 Task: Assign Person0000000137 as Project Lead of Scrum Project Project0000000069 in Jira. Assign Person0000000139 as Project Lead of Scrum Project Project0000000070 in Jira. Create Issue Issue0000000341 in Backlog  in Scrum Project Project0000000069 in Jira. Create Issue Issue0000000342 in Backlog  in Scrum Project Project0000000069 in Jira. Create Issue Issue0000000343 in Backlog  in Scrum Project Project0000000069 in Jira
Action: Mouse moved to (334, 88)
Screenshot: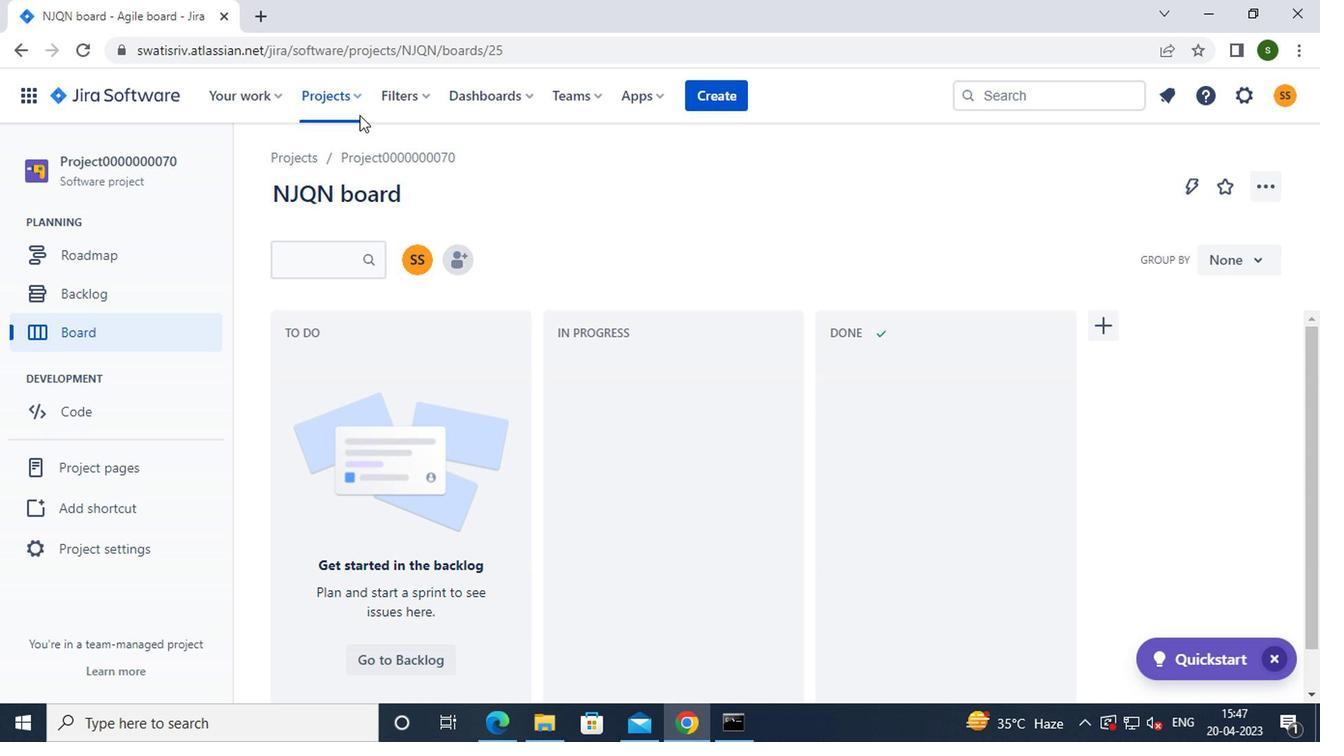 
Action: Mouse pressed left at (334, 88)
Screenshot: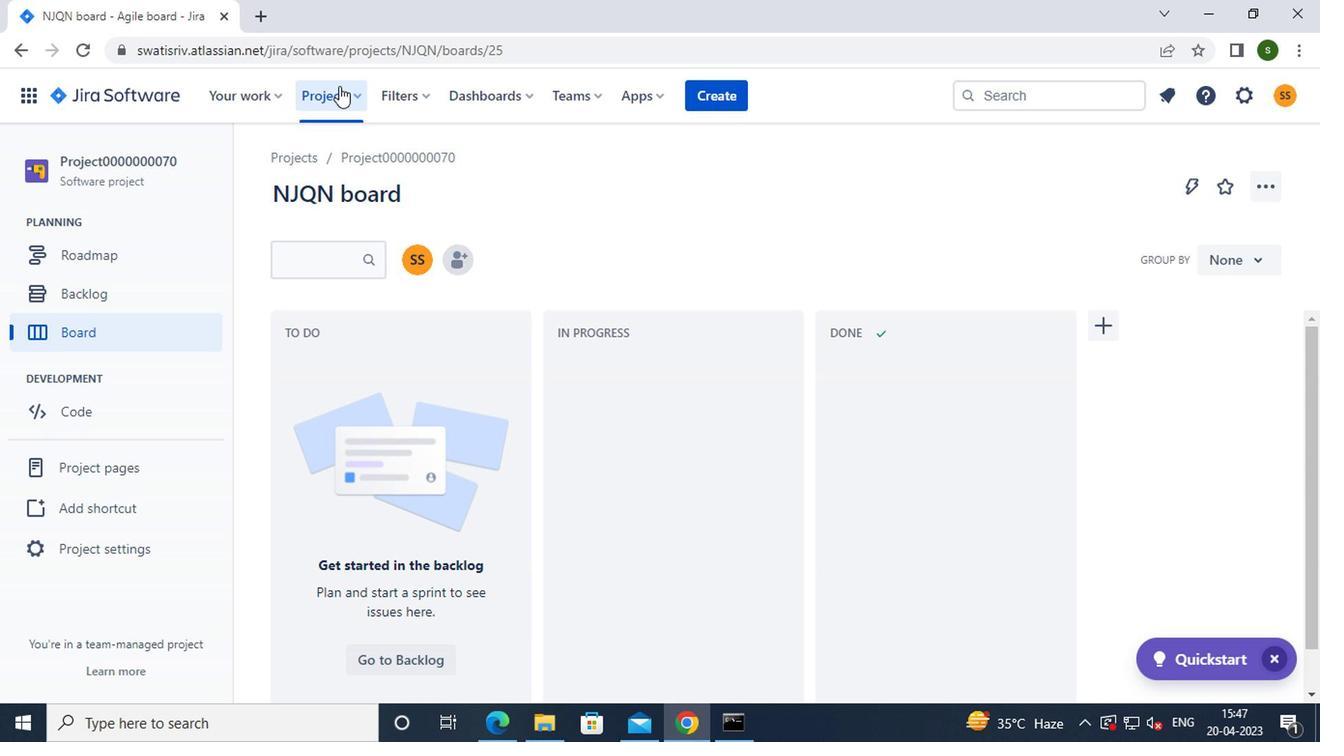 
Action: Mouse moved to (376, 226)
Screenshot: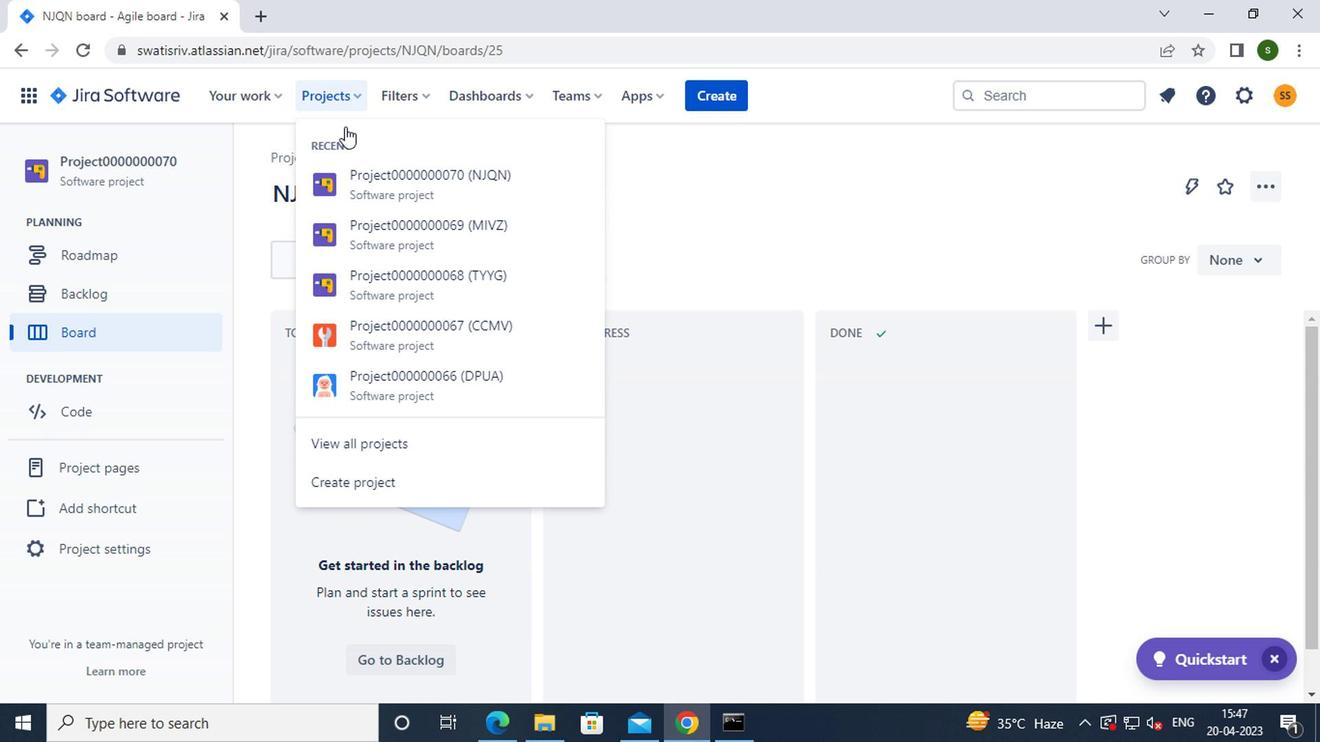 
Action: Mouse pressed left at (376, 226)
Screenshot: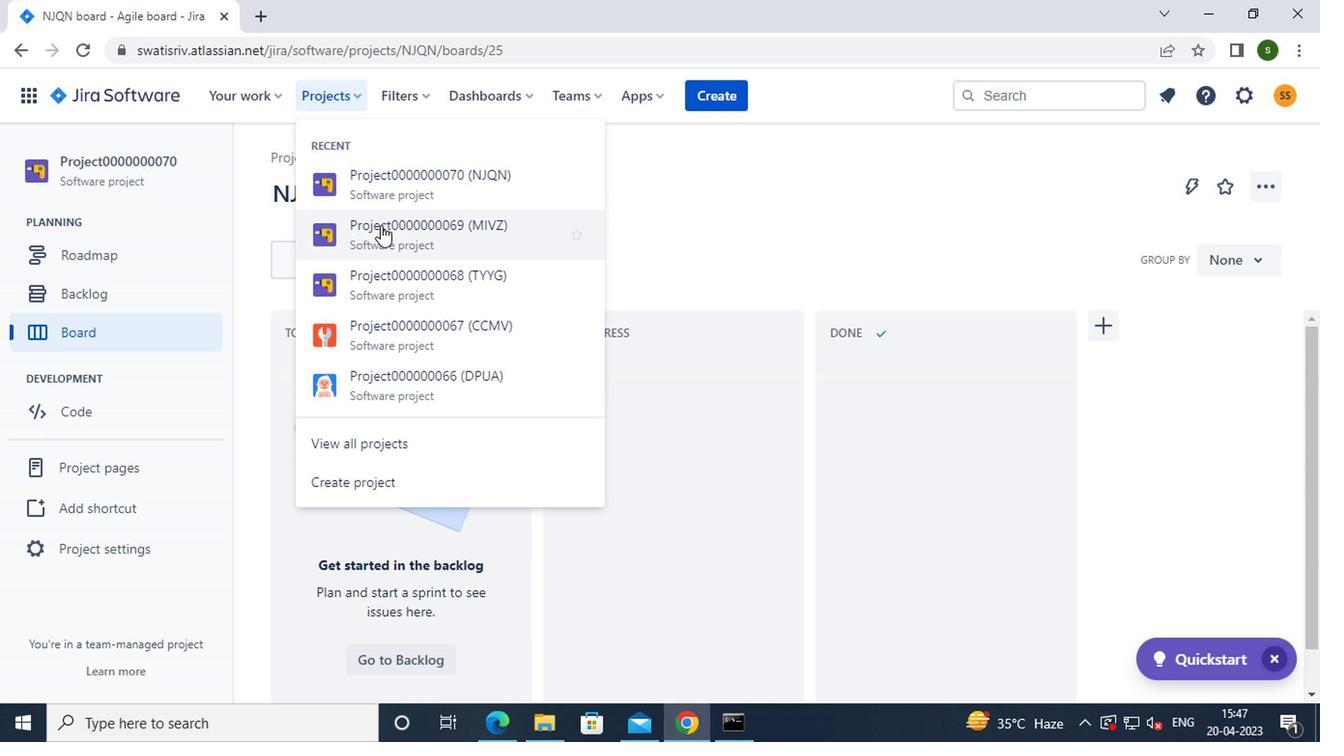 
Action: Mouse moved to (149, 553)
Screenshot: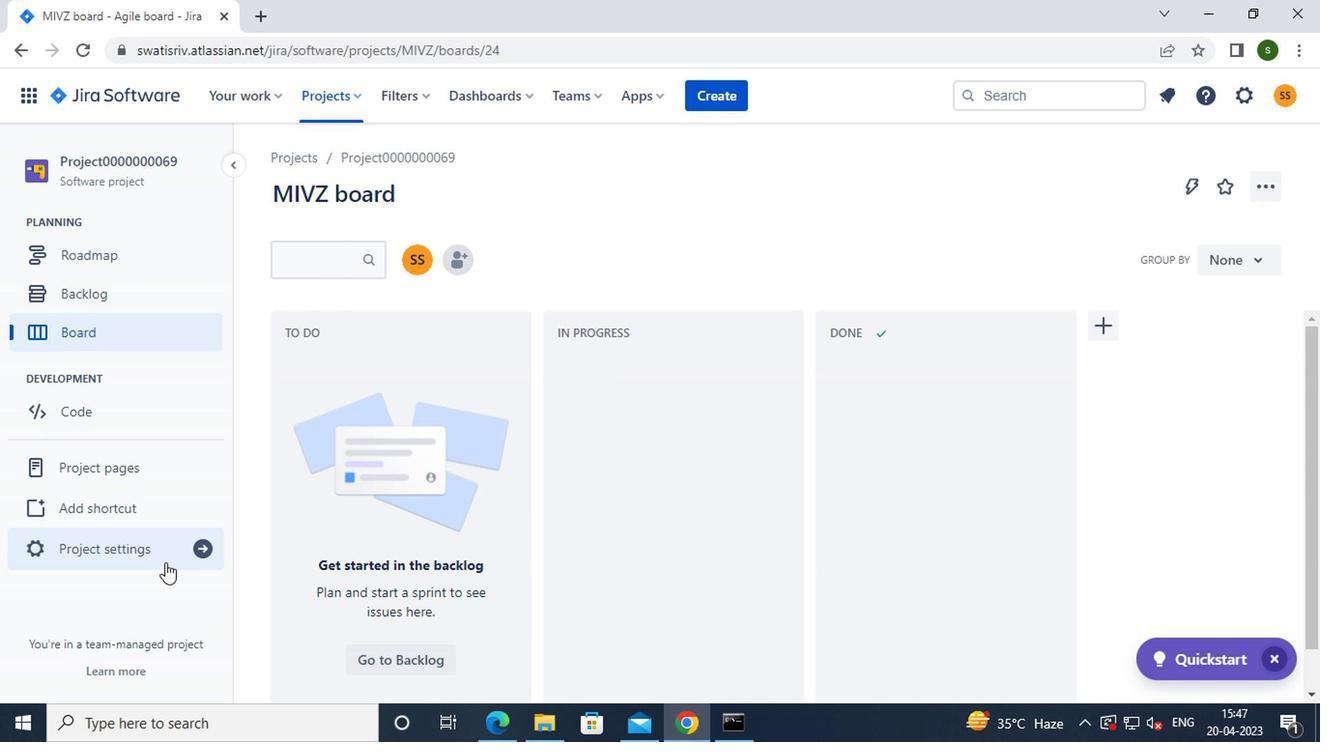 
Action: Mouse pressed left at (149, 553)
Screenshot: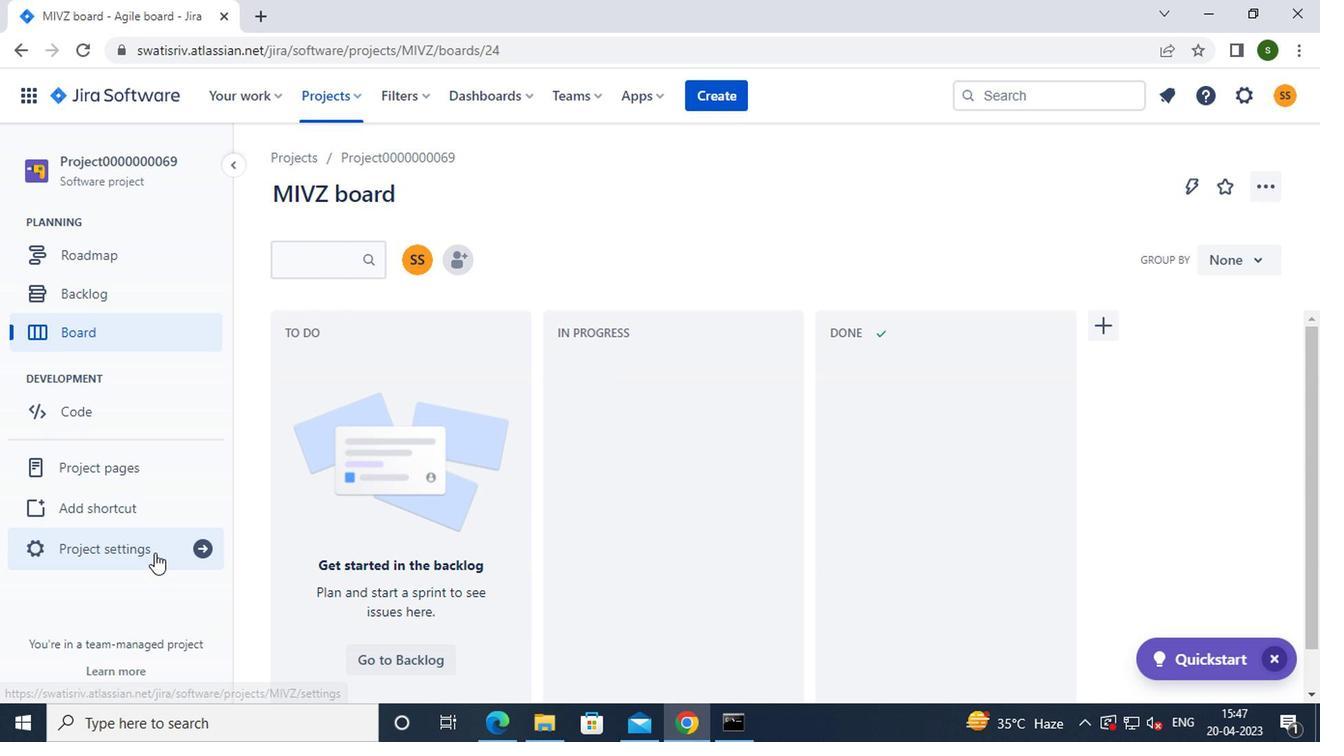 
Action: Mouse moved to (964, 592)
Screenshot: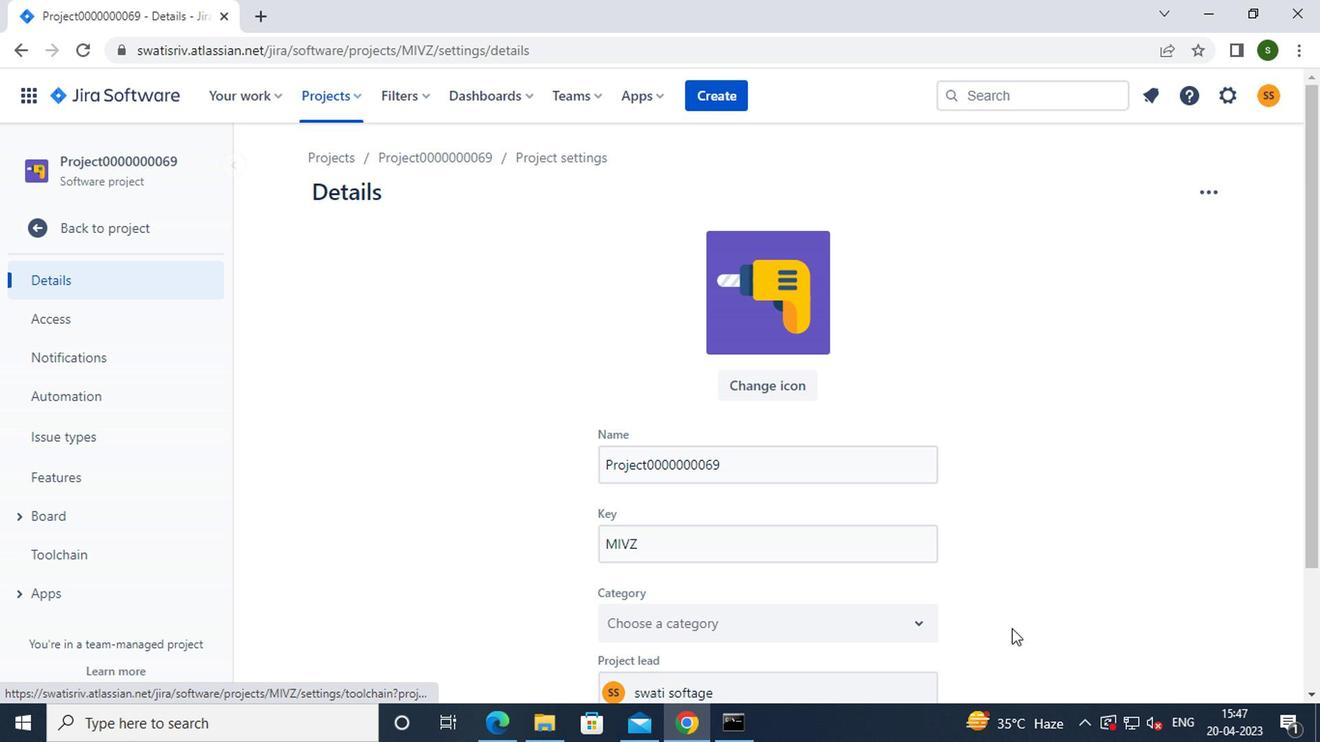 
Action: Mouse scrolled (964, 592) with delta (0, 0)
Screenshot: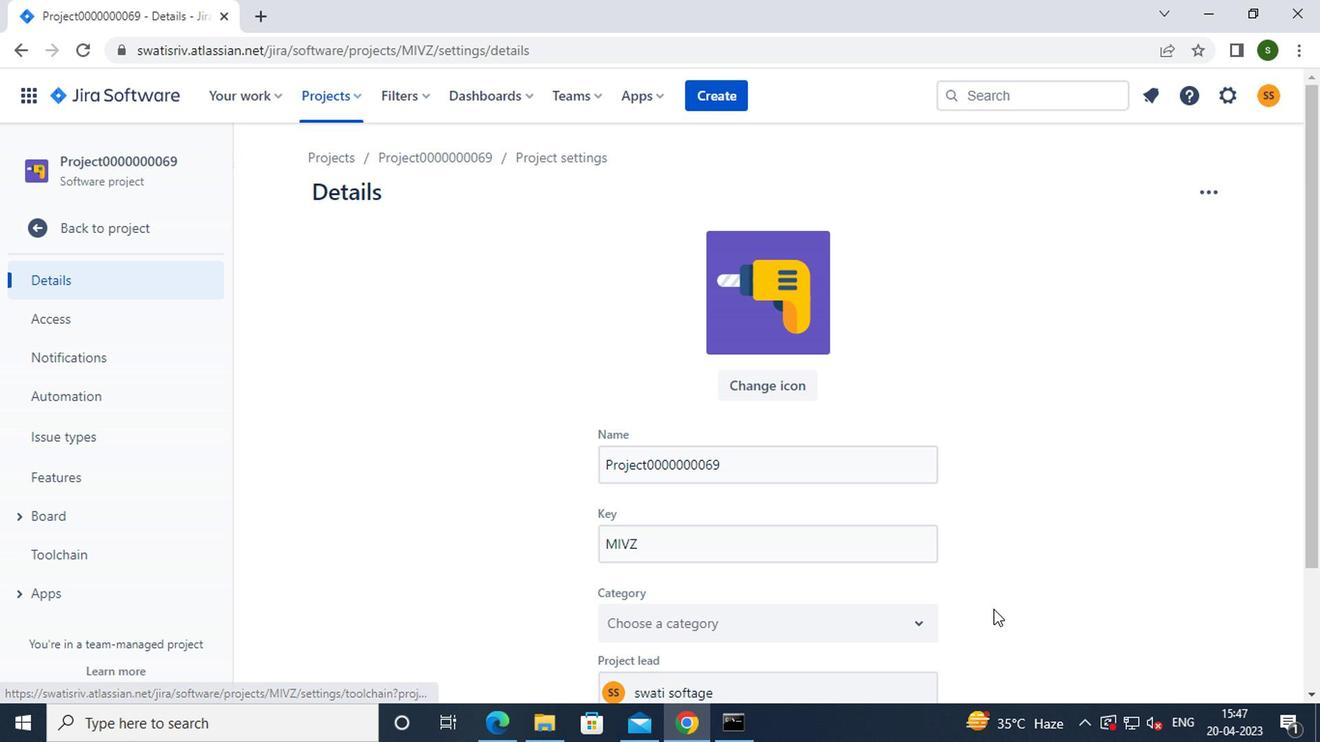 
Action: Mouse scrolled (964, 592) with delta (0, 0)
Screenshot: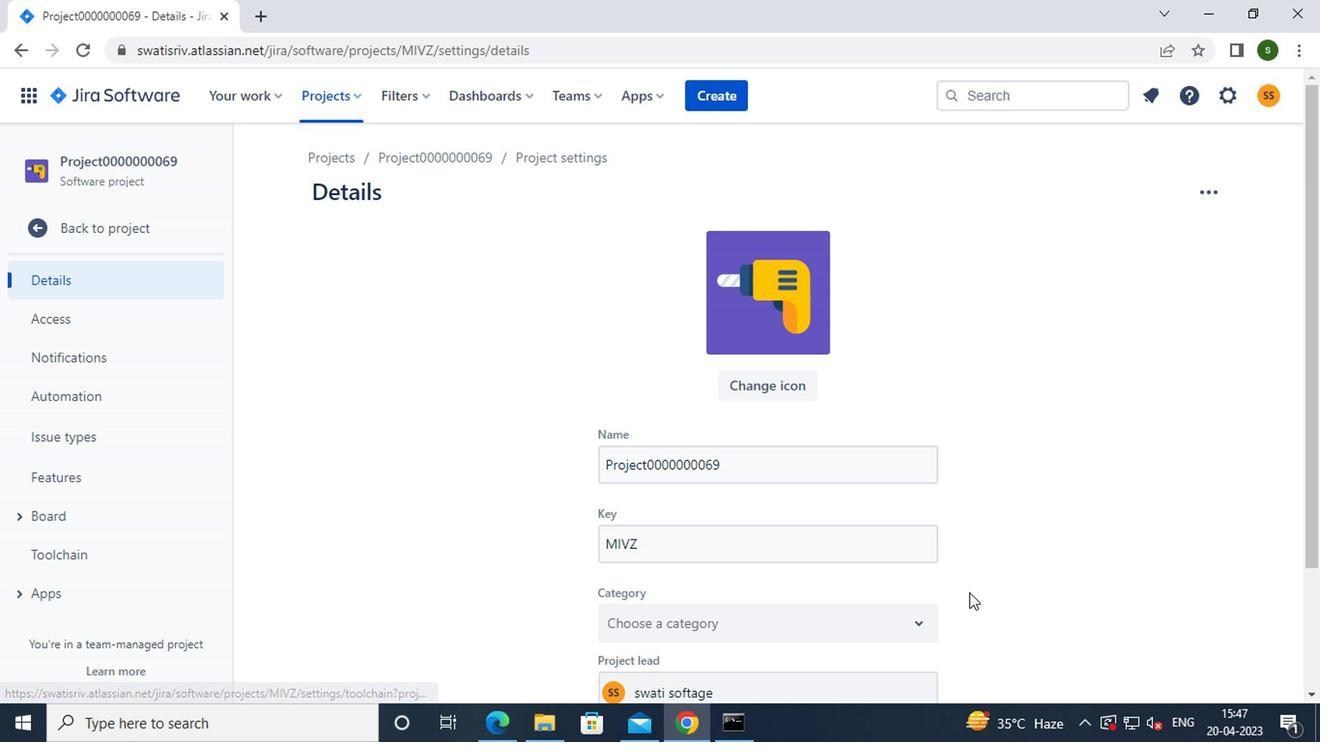 
Action: Mouse moved to (760, 548)
Screenshot: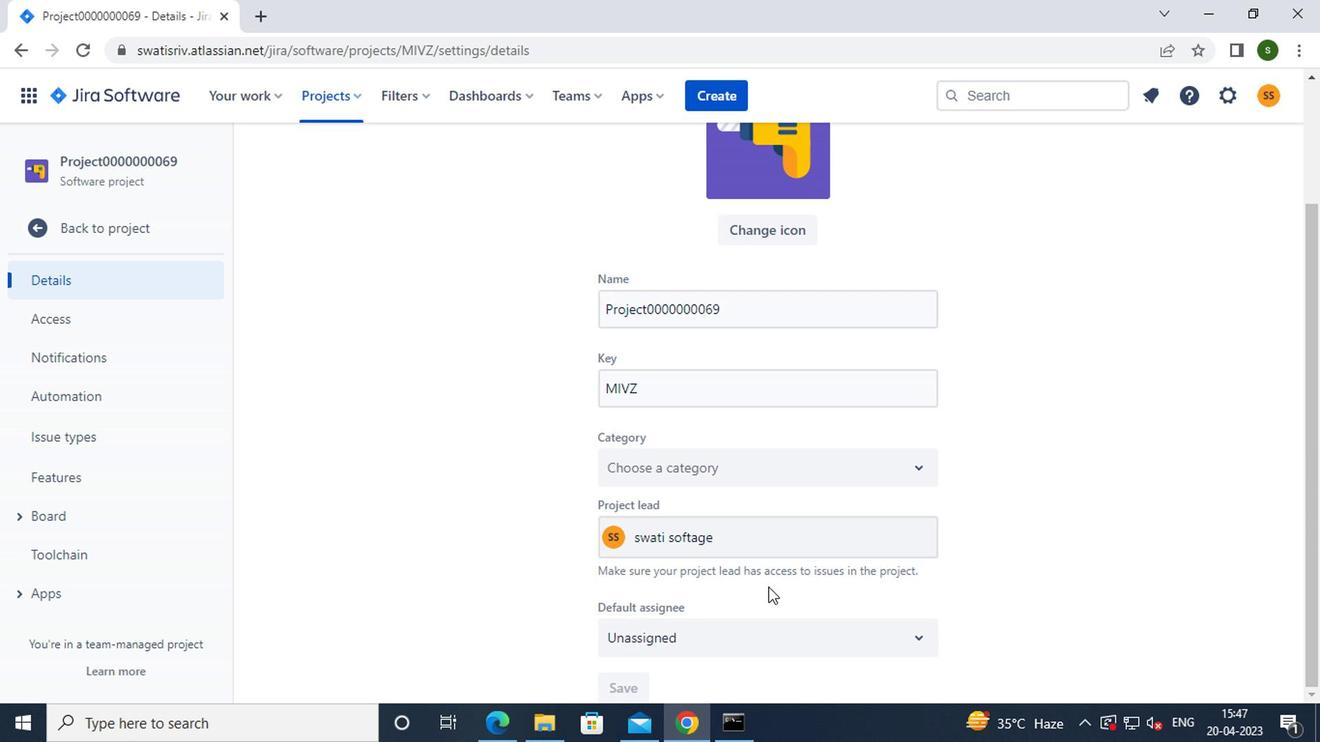 
Action: Mouse pressed left at (760, 548)
Screenshot: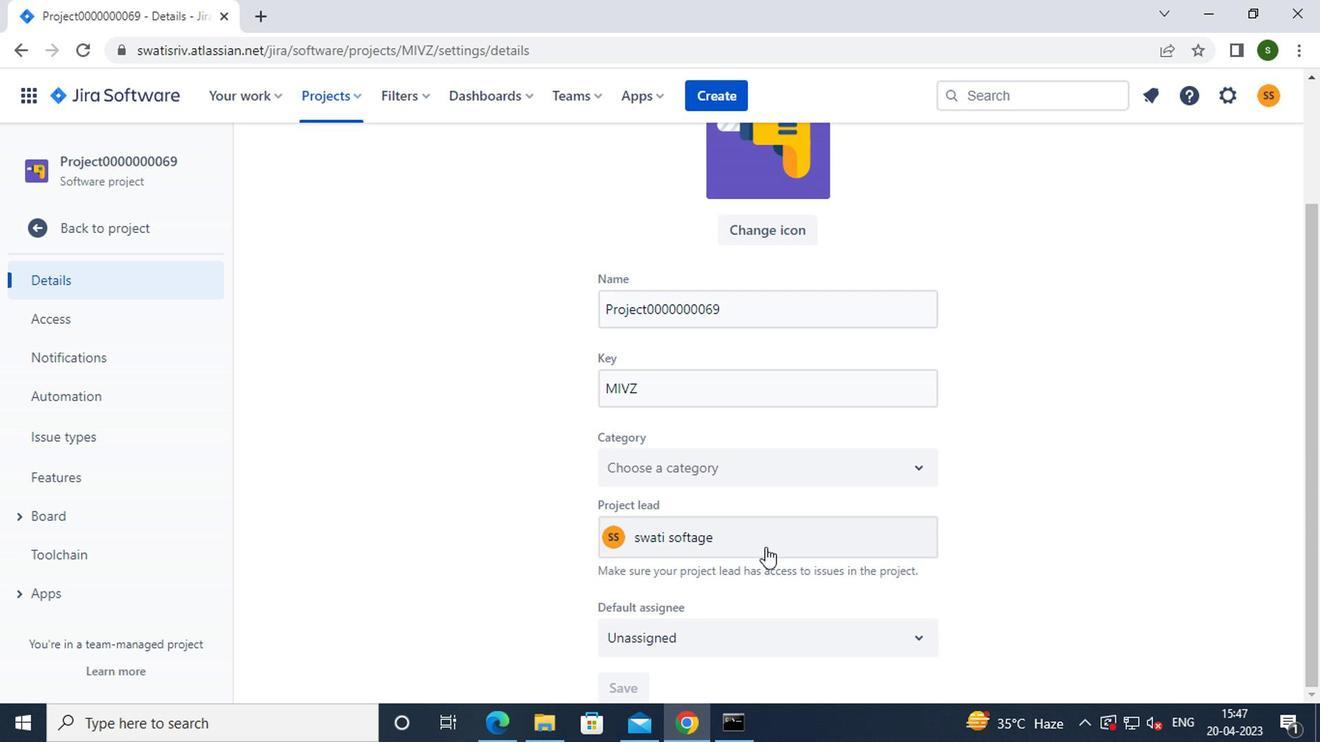 
Action: Mouse moved to (748, 303)
Screenshot: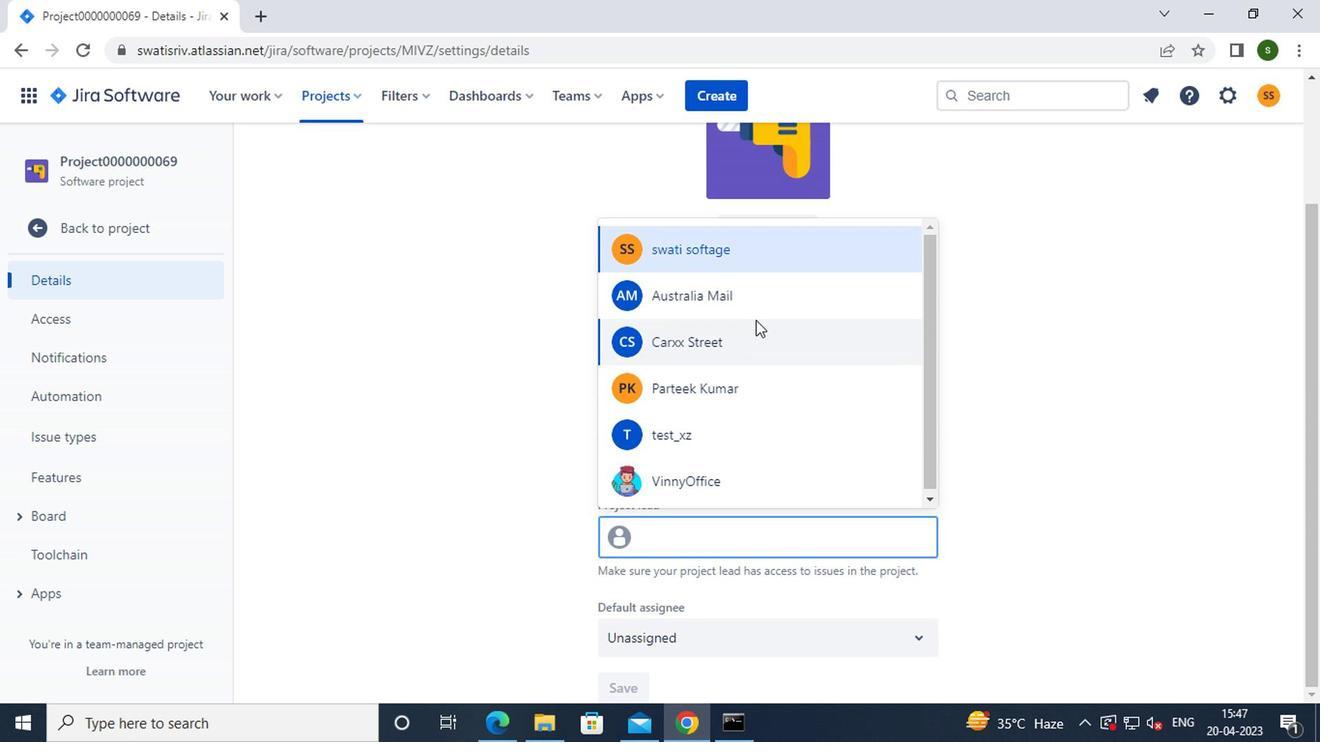
Action: Mouse pressed left at (748, 303)
Screenshot: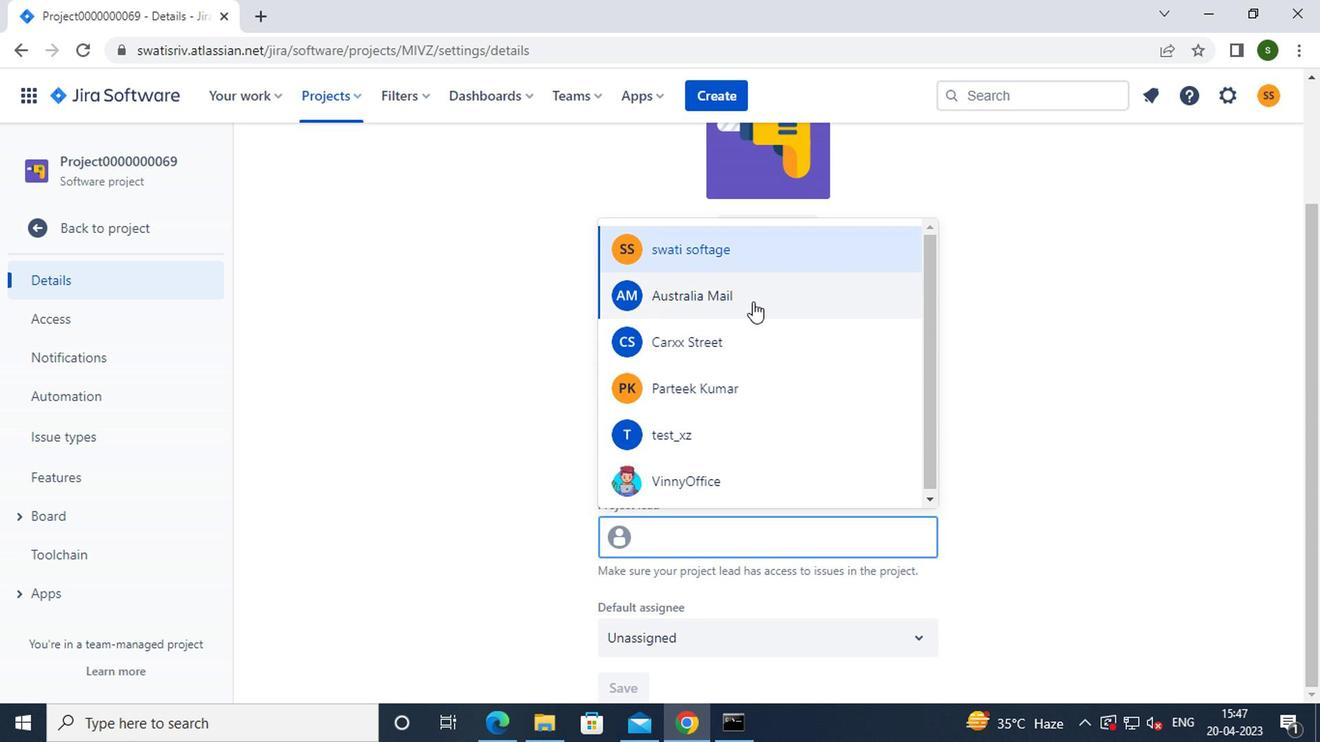 
Action: Mouse moved to (1055, 510)
Screenshot: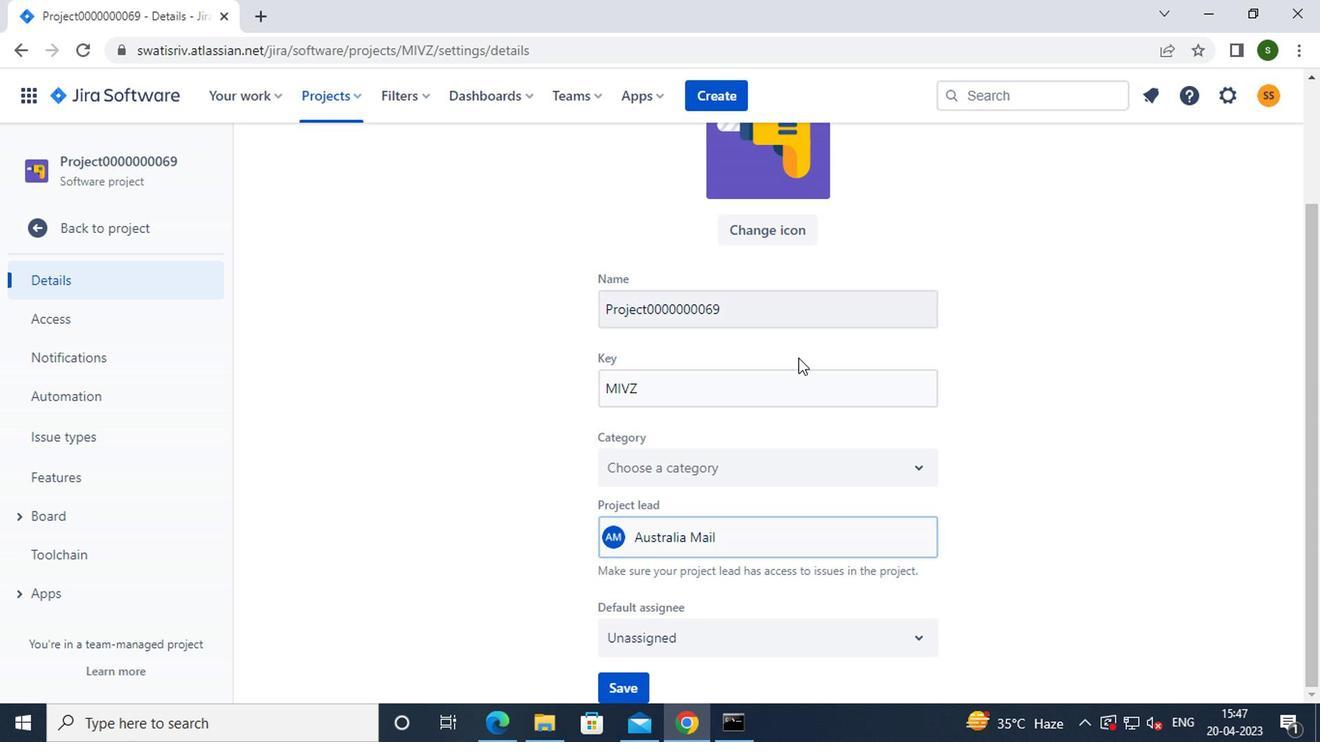 
Action: Mouse scrolled (1055, 509) with delta (0, 0)
Screenshot: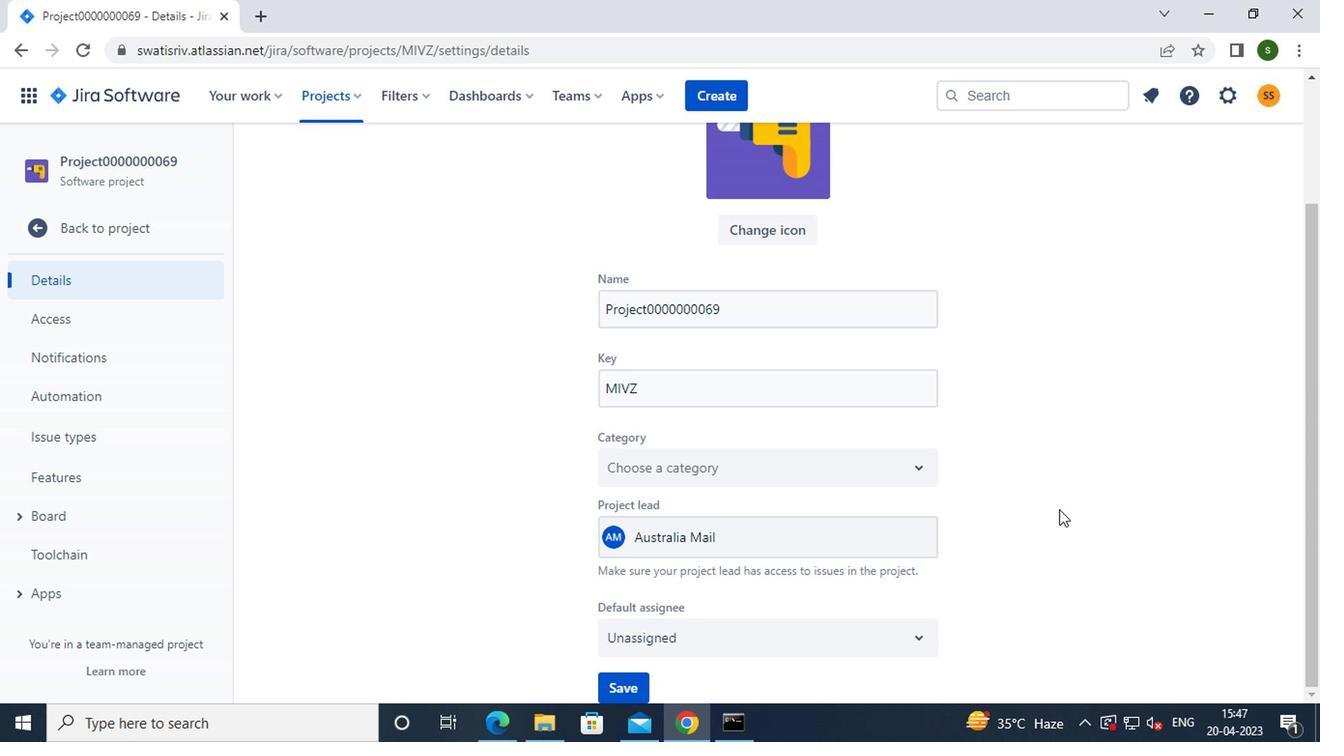 
Action: Mouse scrolled (1055, 509) with delta (0, 0)
Screenshot: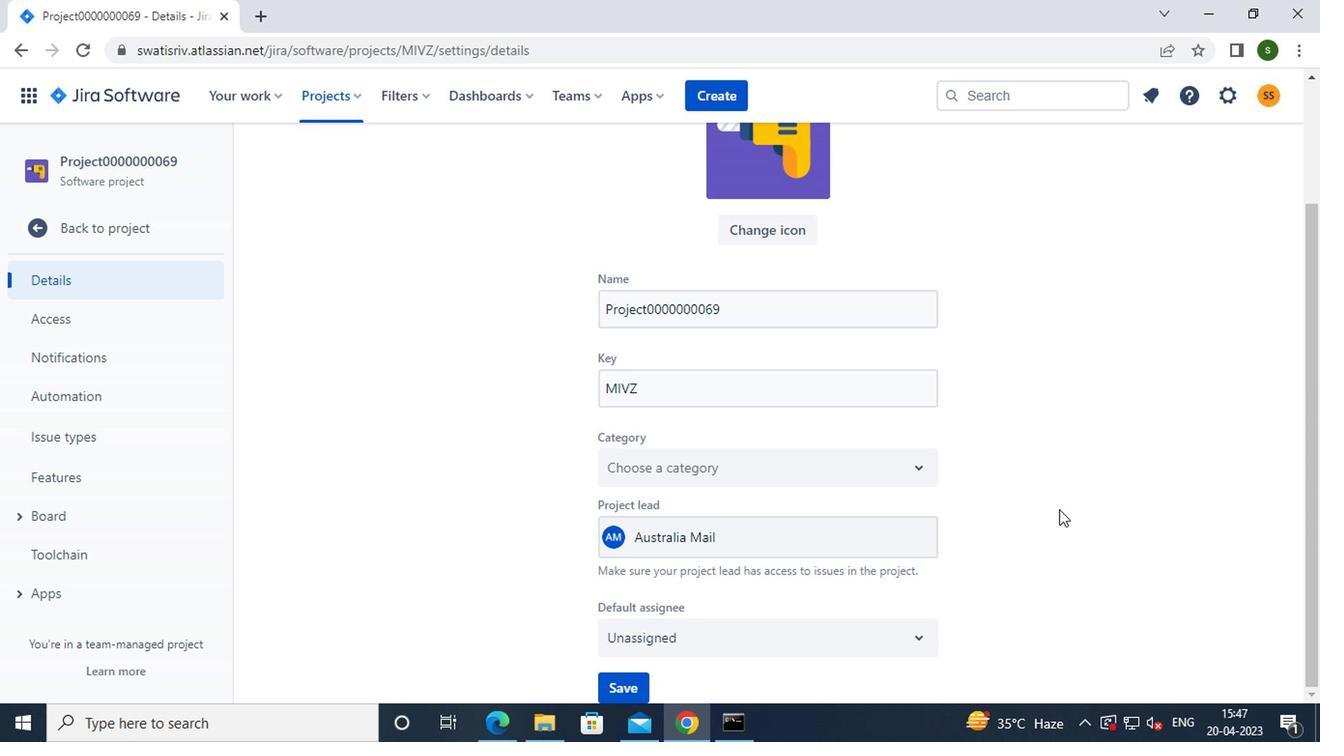 
Action: Mouse moved to (610, 678)
Screenshot: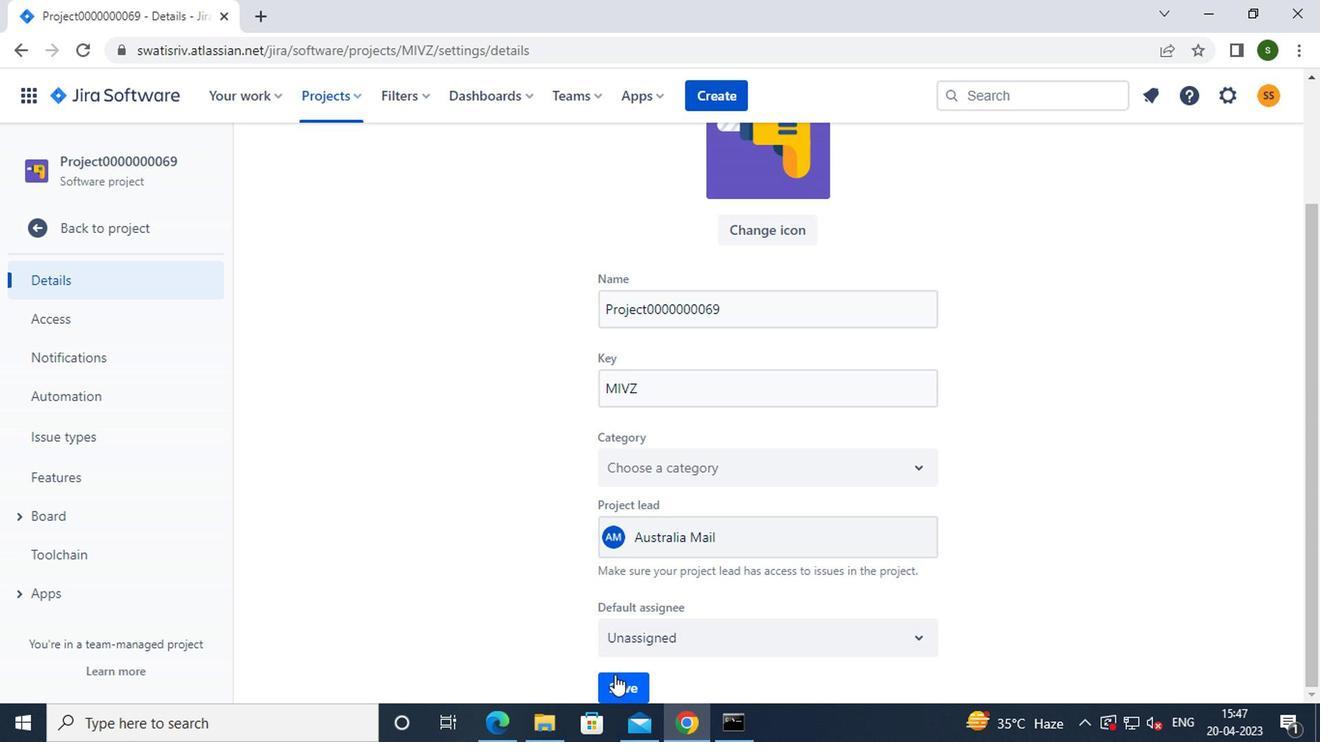 
Action: Mouse pressed left at (610, 678)
Screenshot: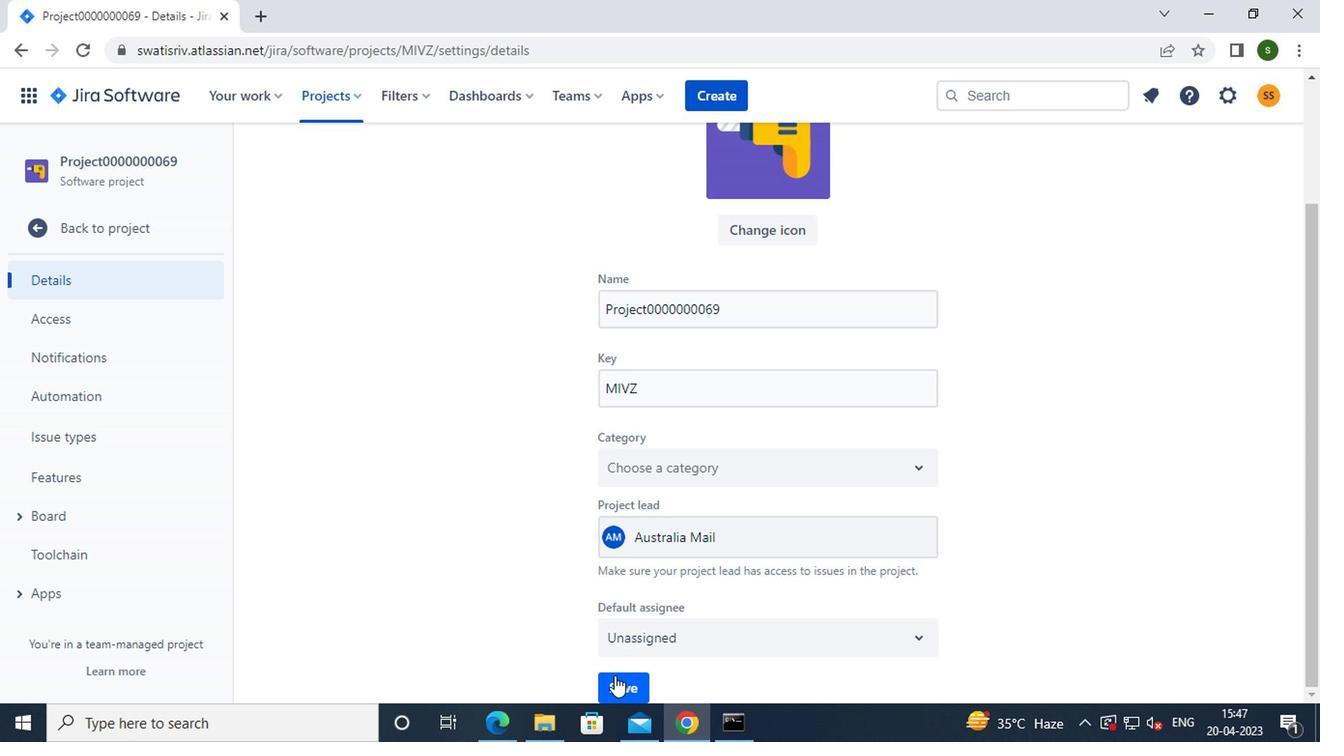 
Action: Mouse moved to (328, 102)
Screenshot: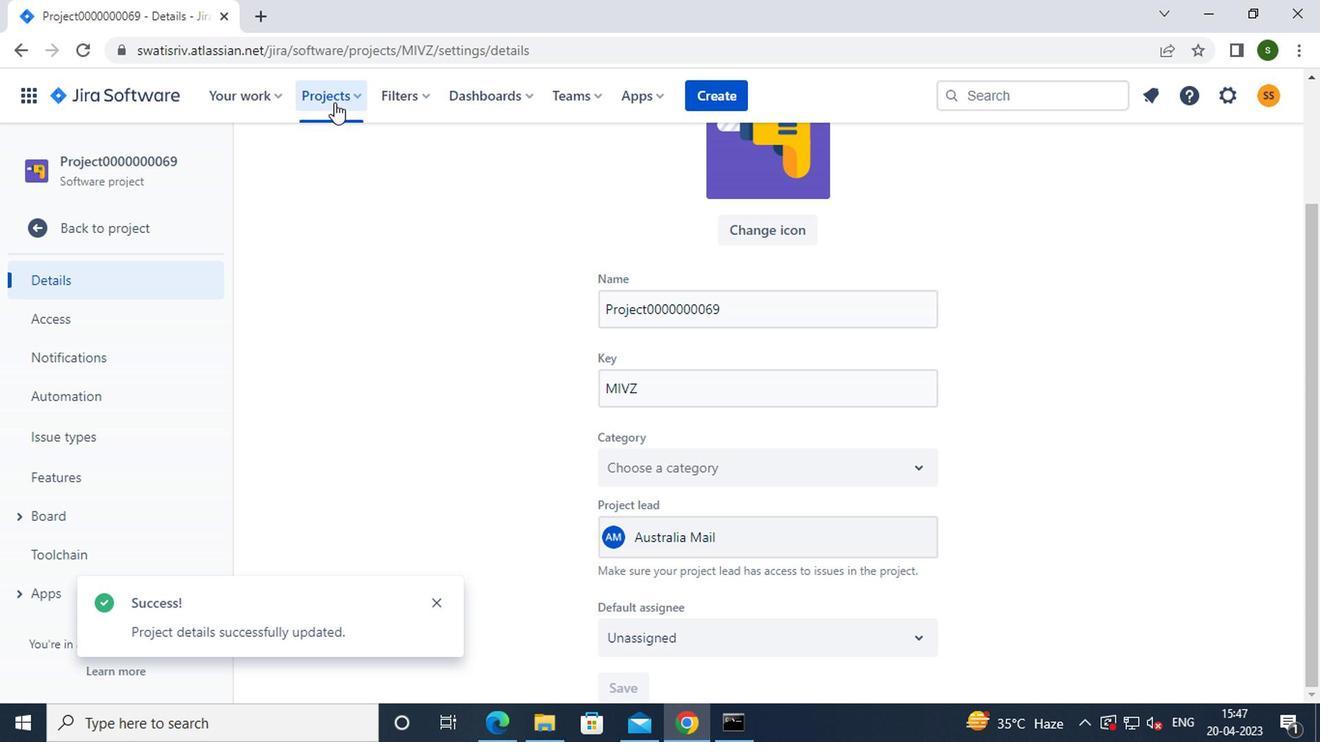 
Action: Mouse pressed left at (328, 102)
Screenshot: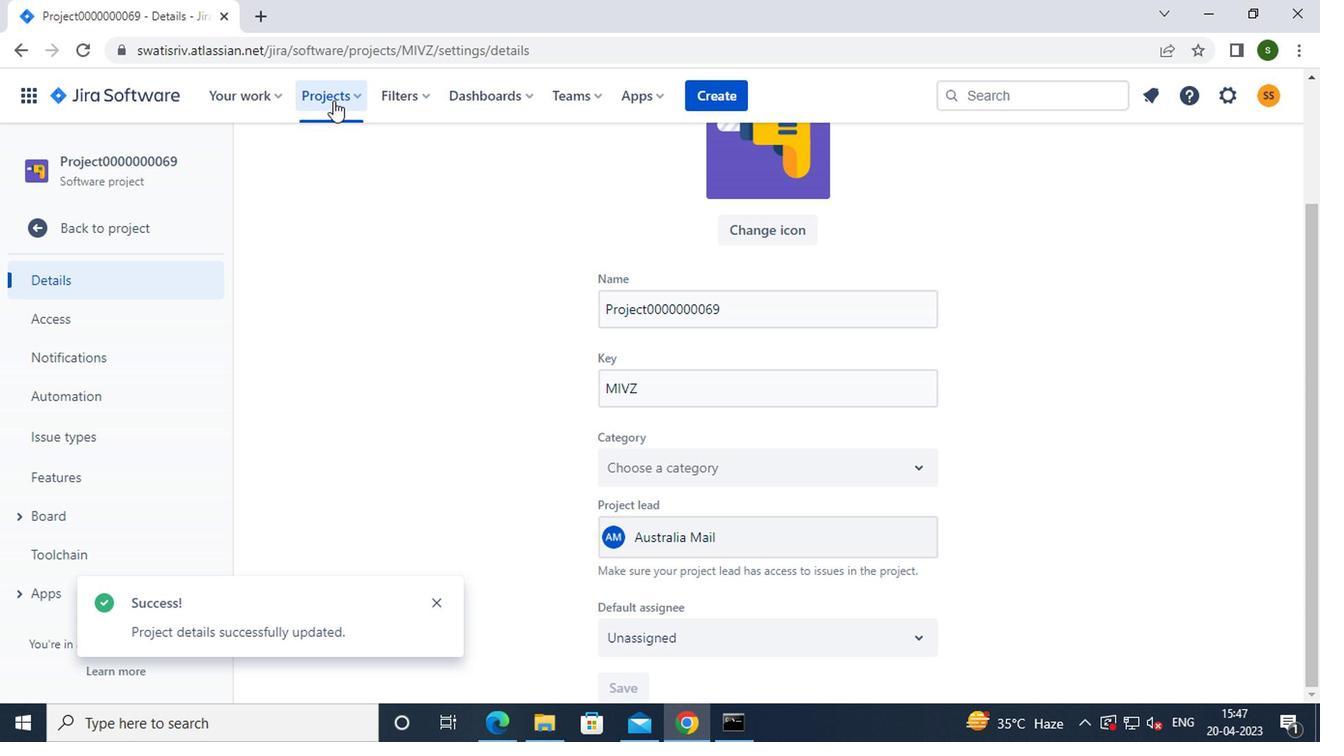 
Action: Mouse moved to (402, 240)
Screenshot: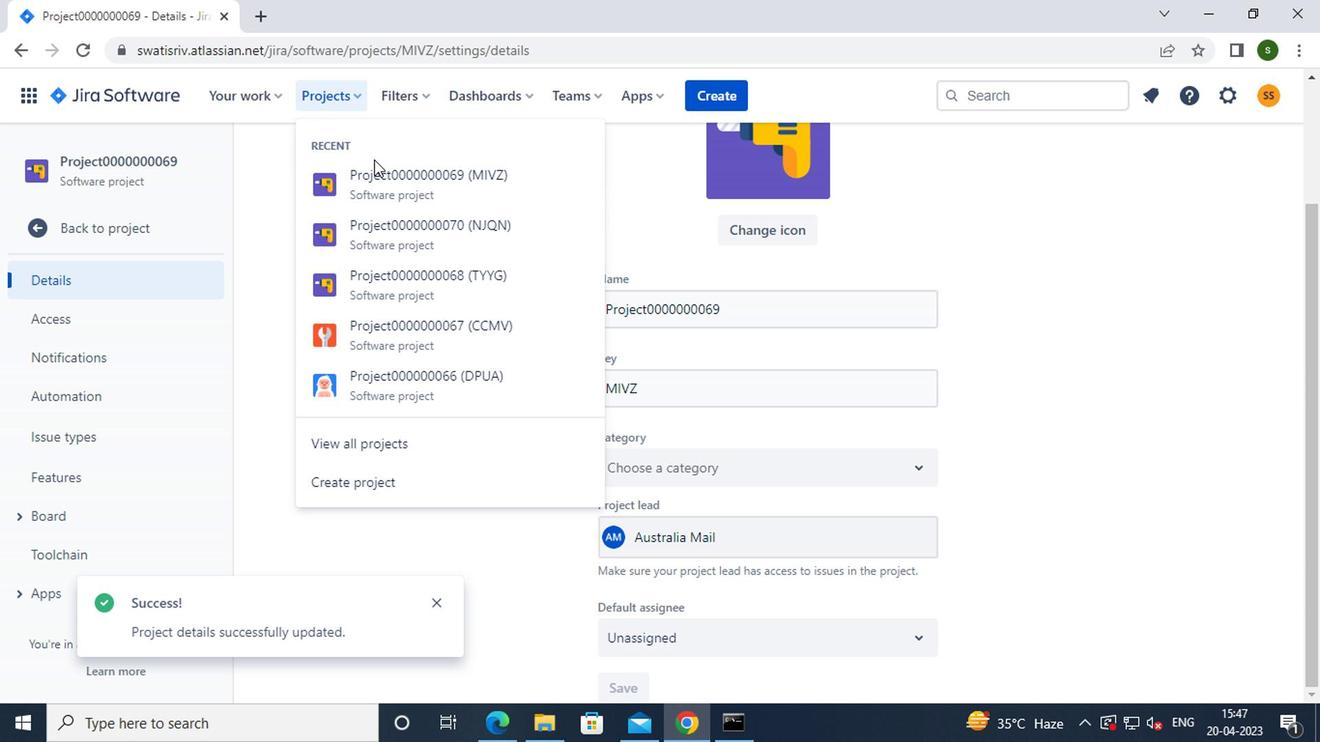 
Action: Mouse pressed left at (402, 240)
Screenshot: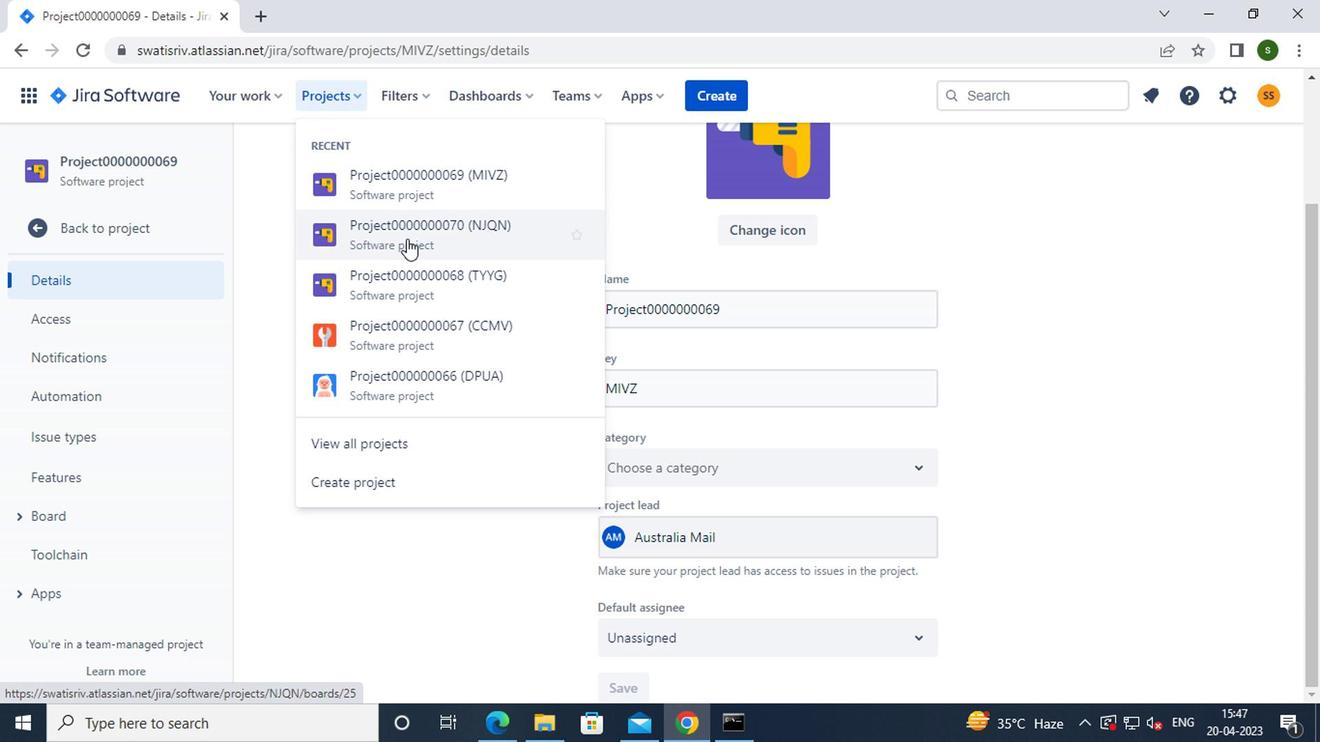 
Action: Mouse moved to (140, 546)
Screenshot: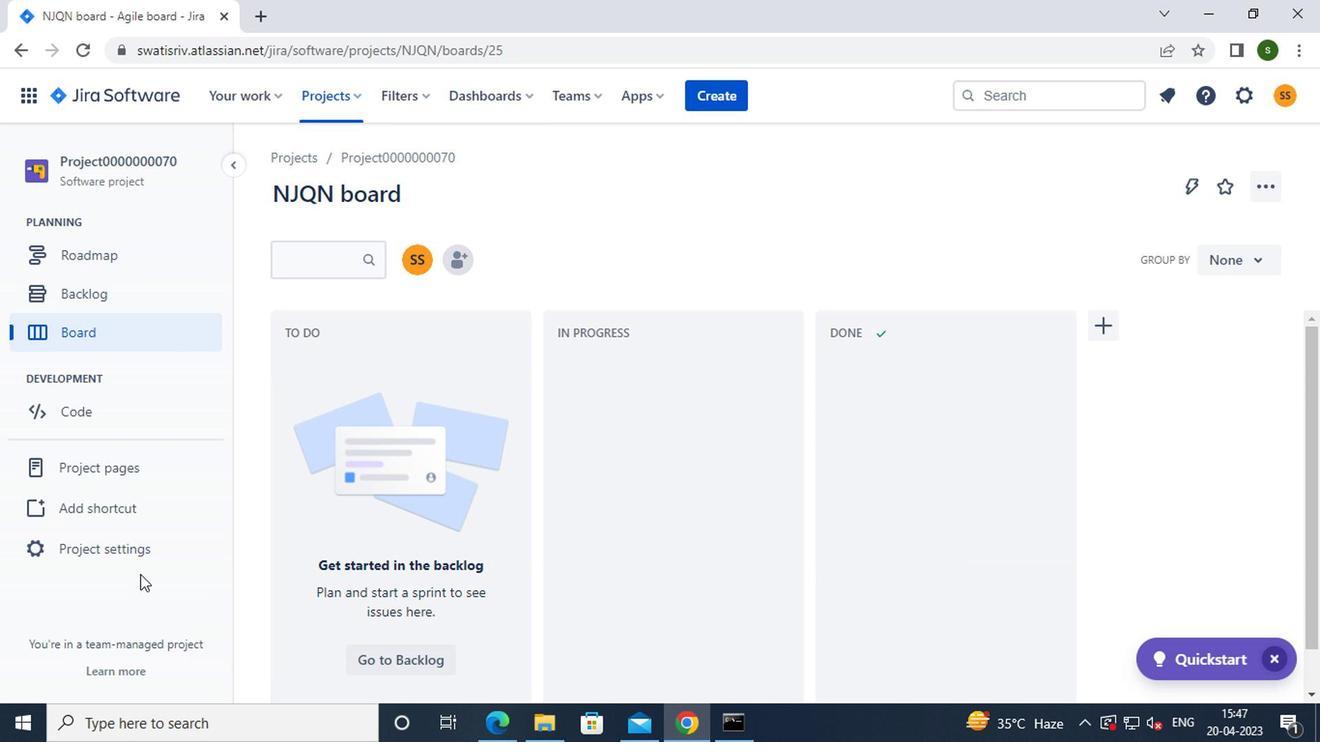 
Action: Mouse pressed left at (140, 546)
Screenshot: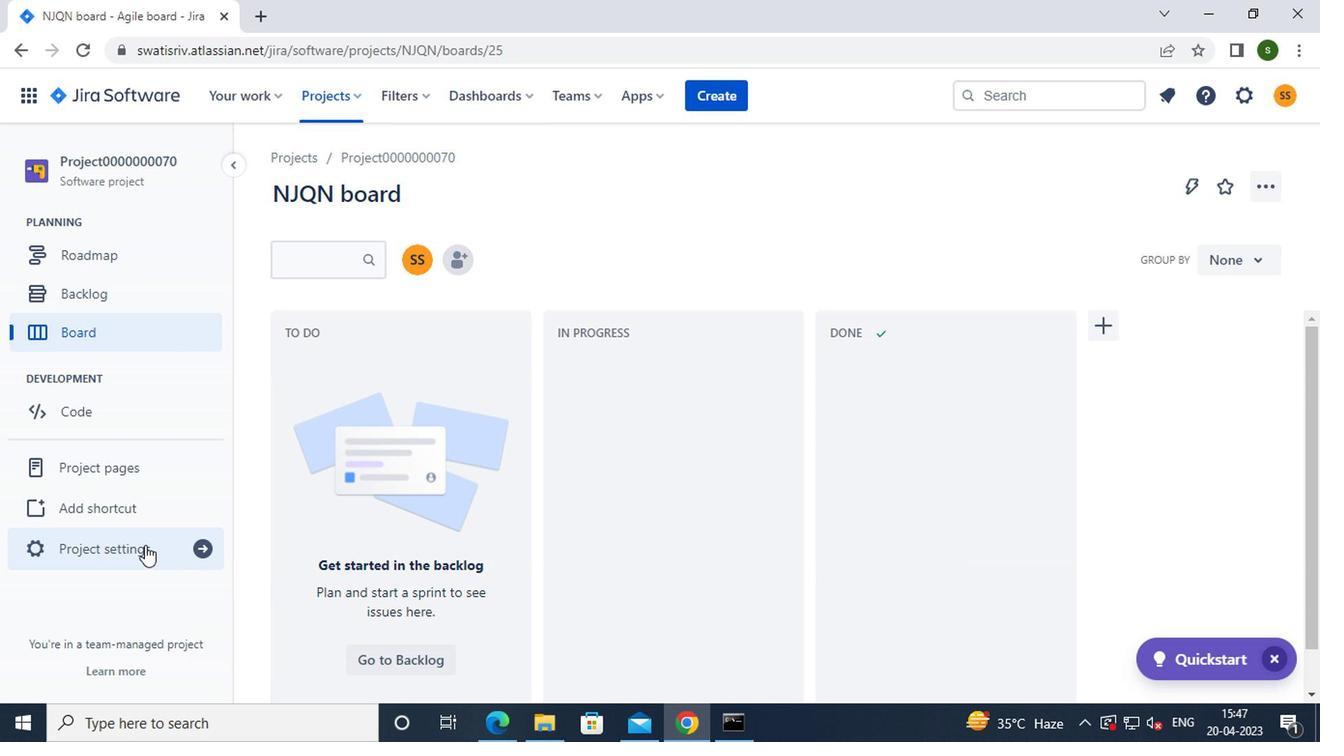
Action: Mouse moved to (878, 499)
Screenshot: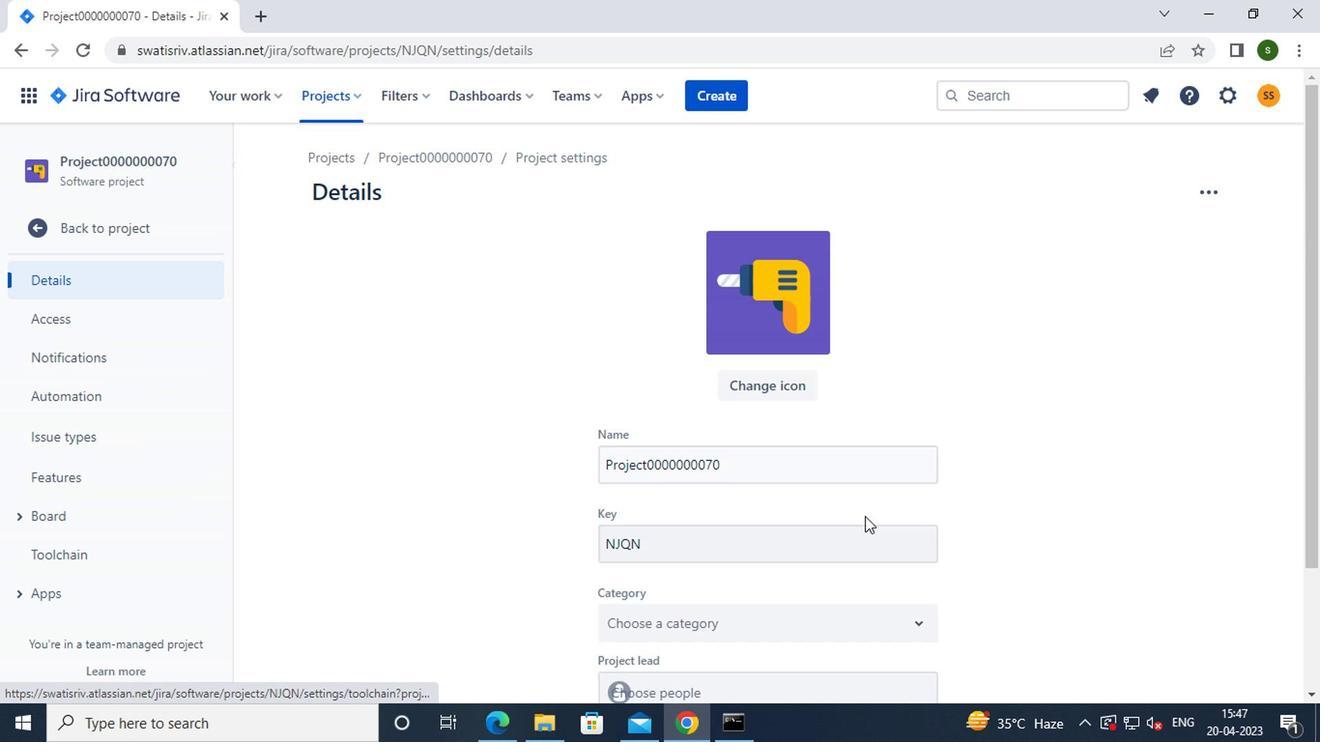 
Action: Mouse scrolled (878, 498) with delta (0, -1)
Screenshot: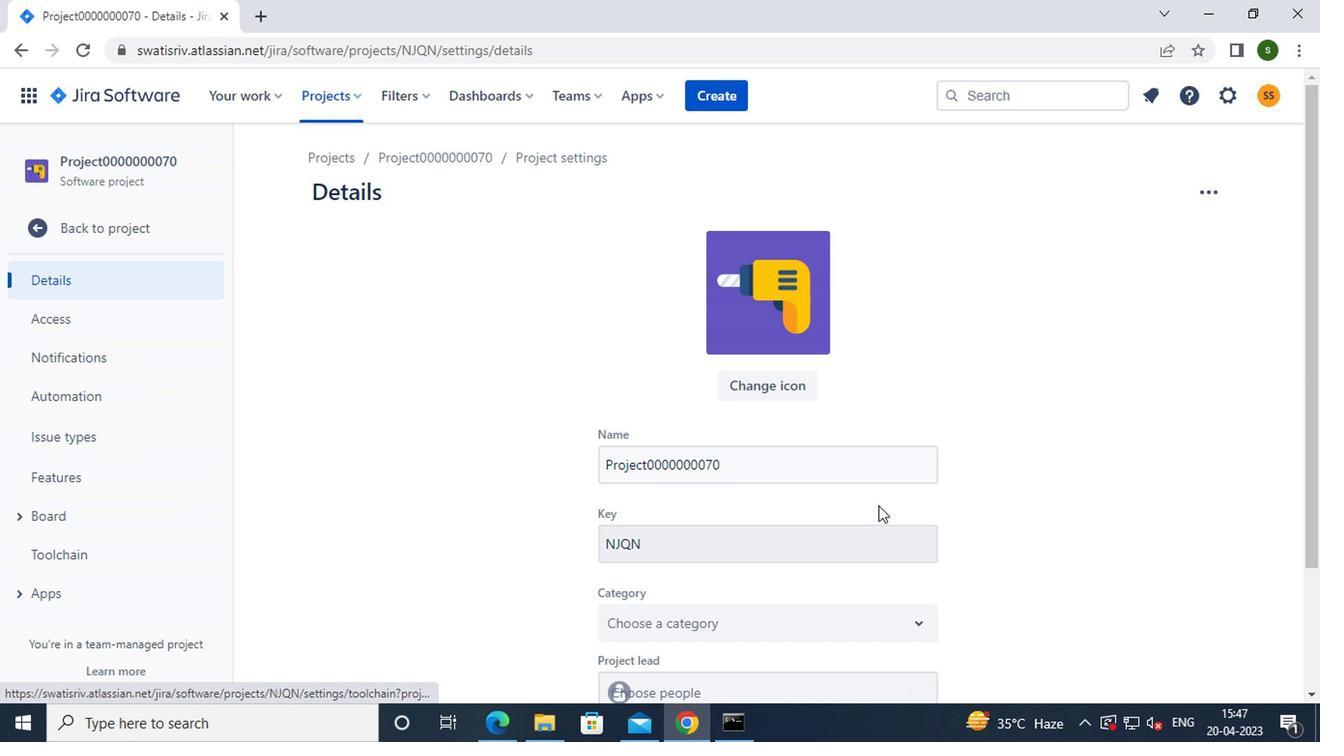 
Action: Mouse scrolled (878, 498) with delta (0, -1)
Screenshot: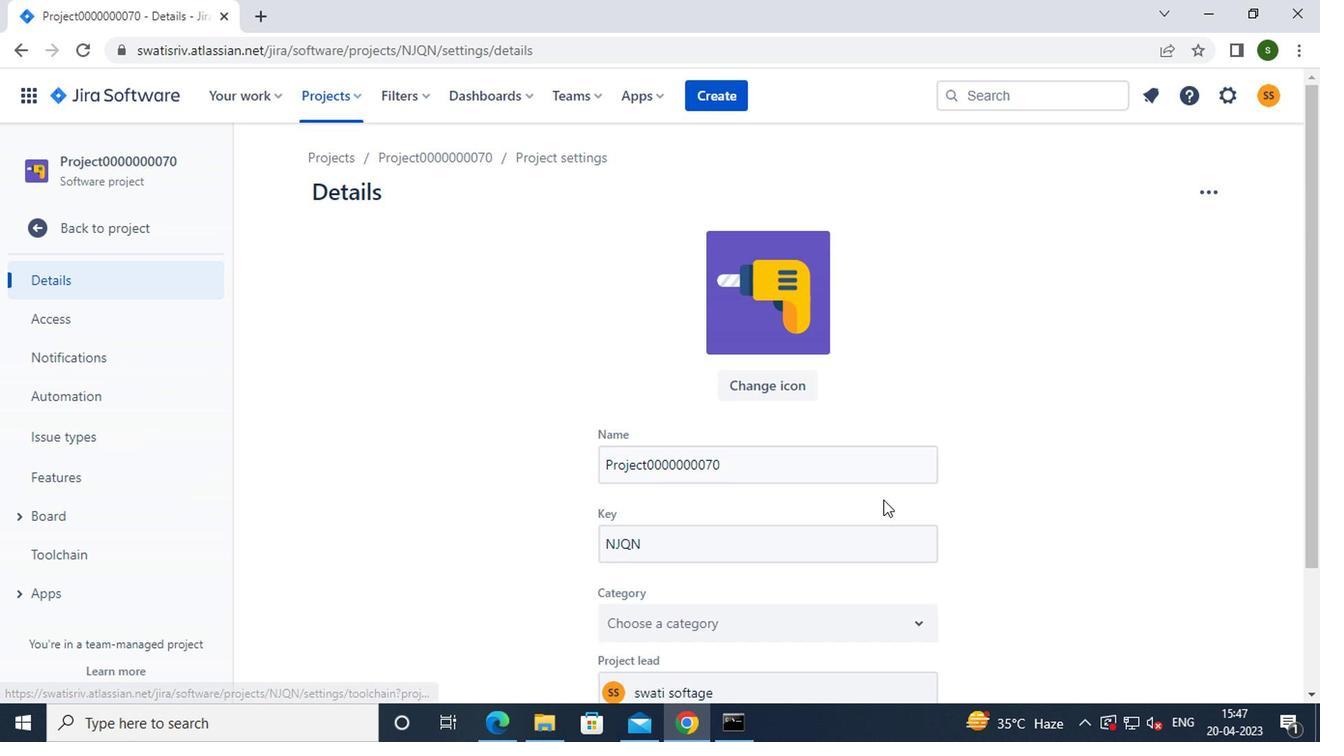 
Action: Mouse moved to (802, 538)
Screenshot: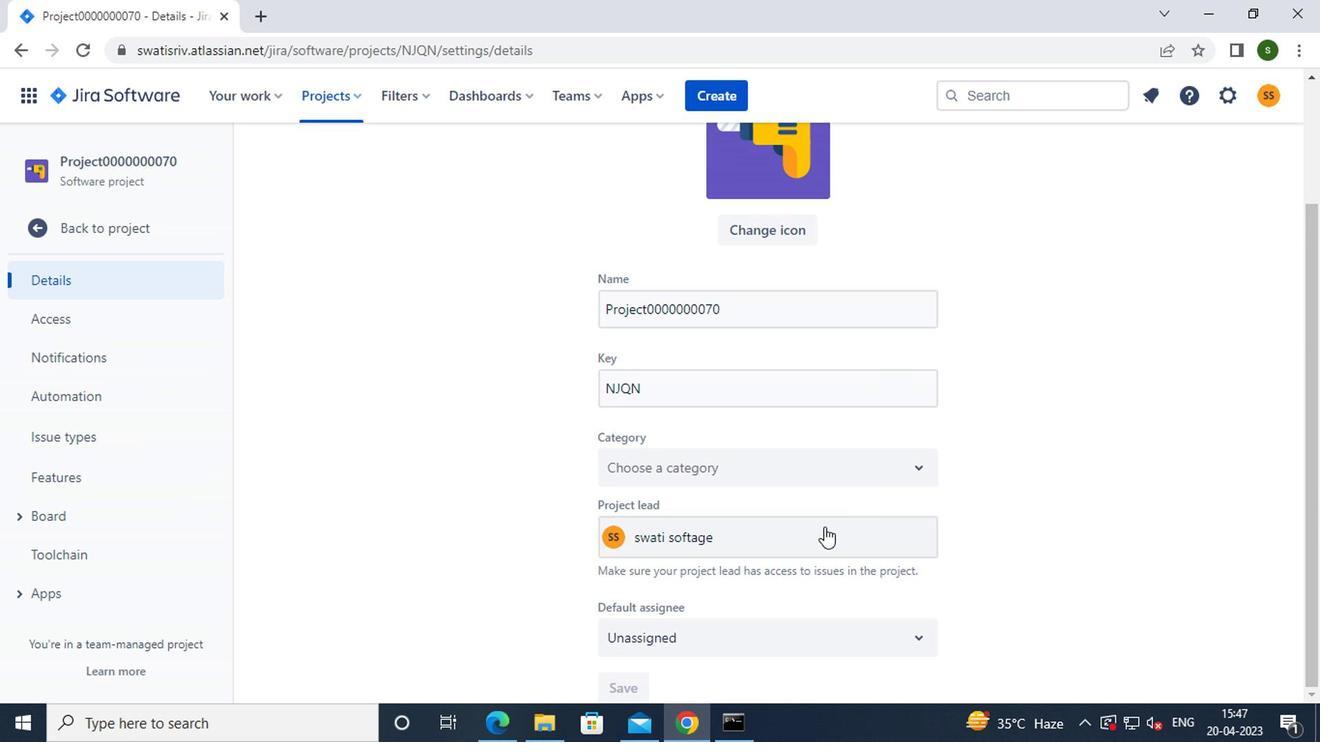 
Action: Mouse pressed left at (802, 538)
Screenshot: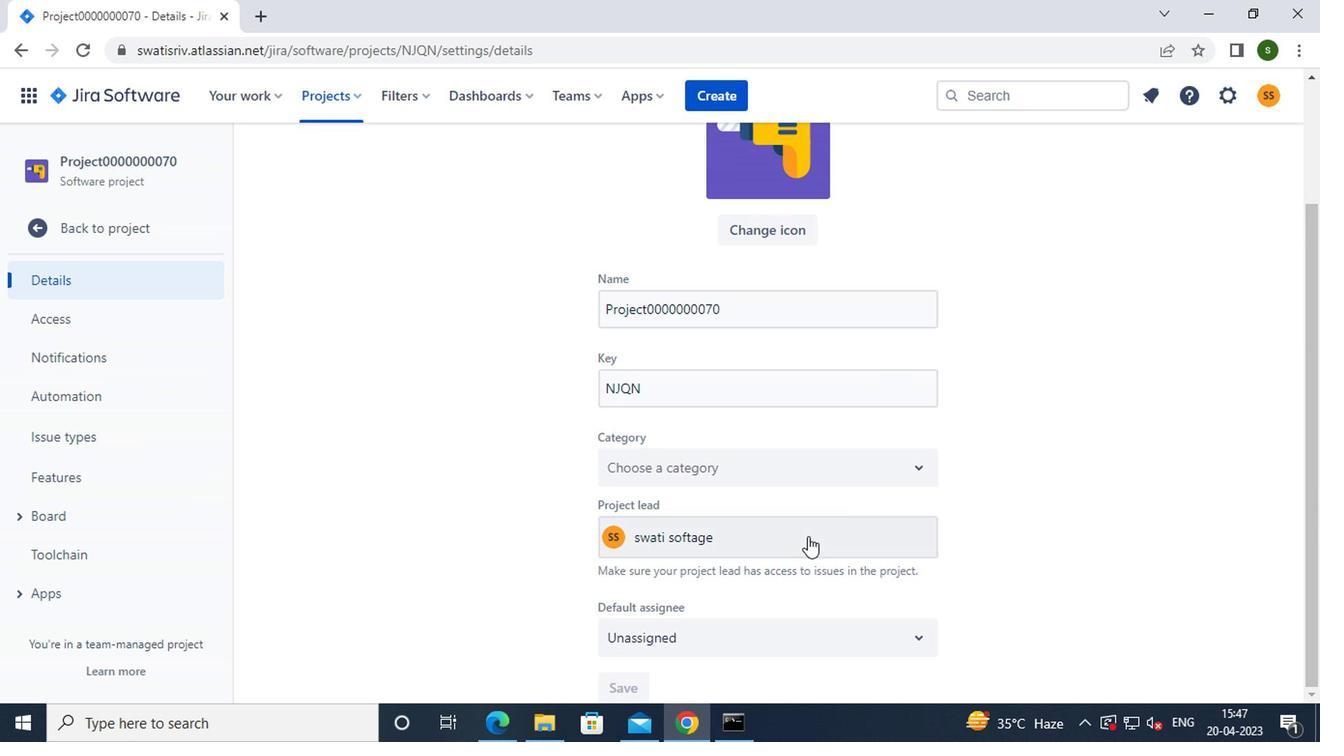
Action: Mouse moved to (722, 392)
Screenshot: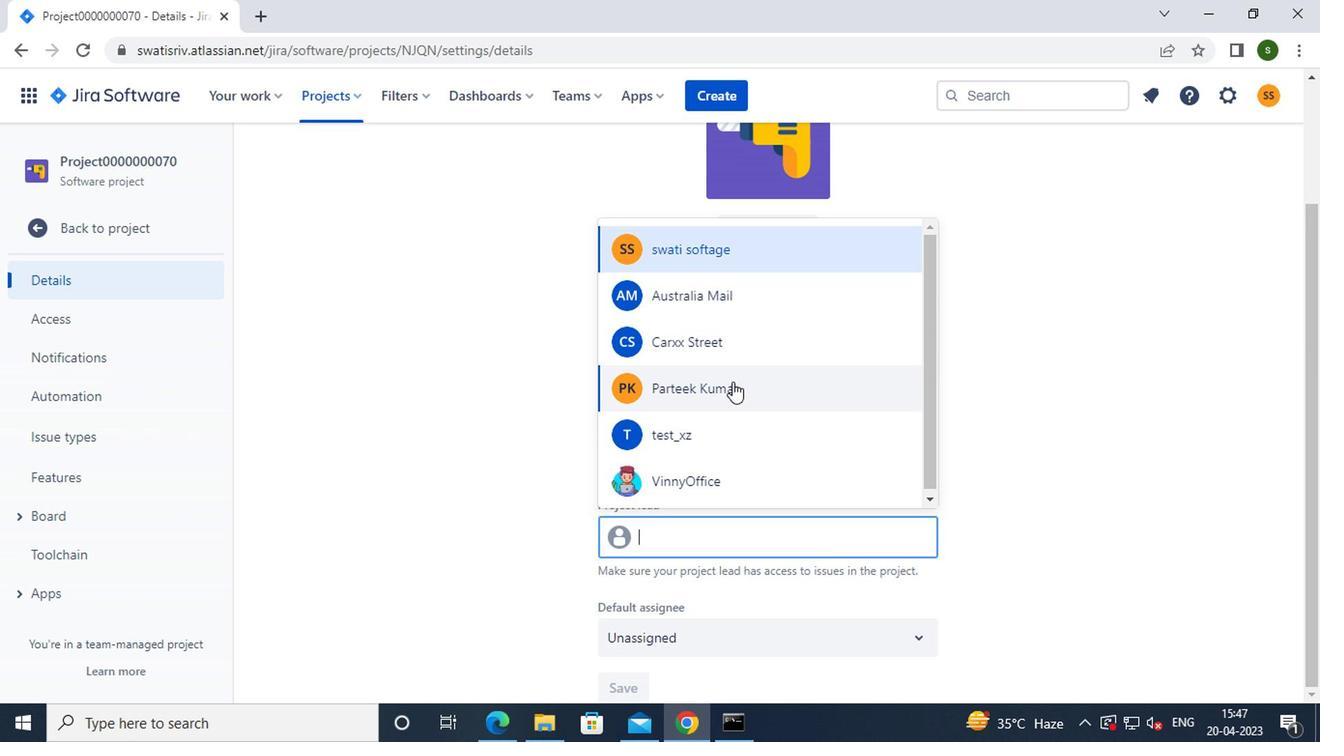 
Action: Mouse pressed left at (722, 392)
Screenshot: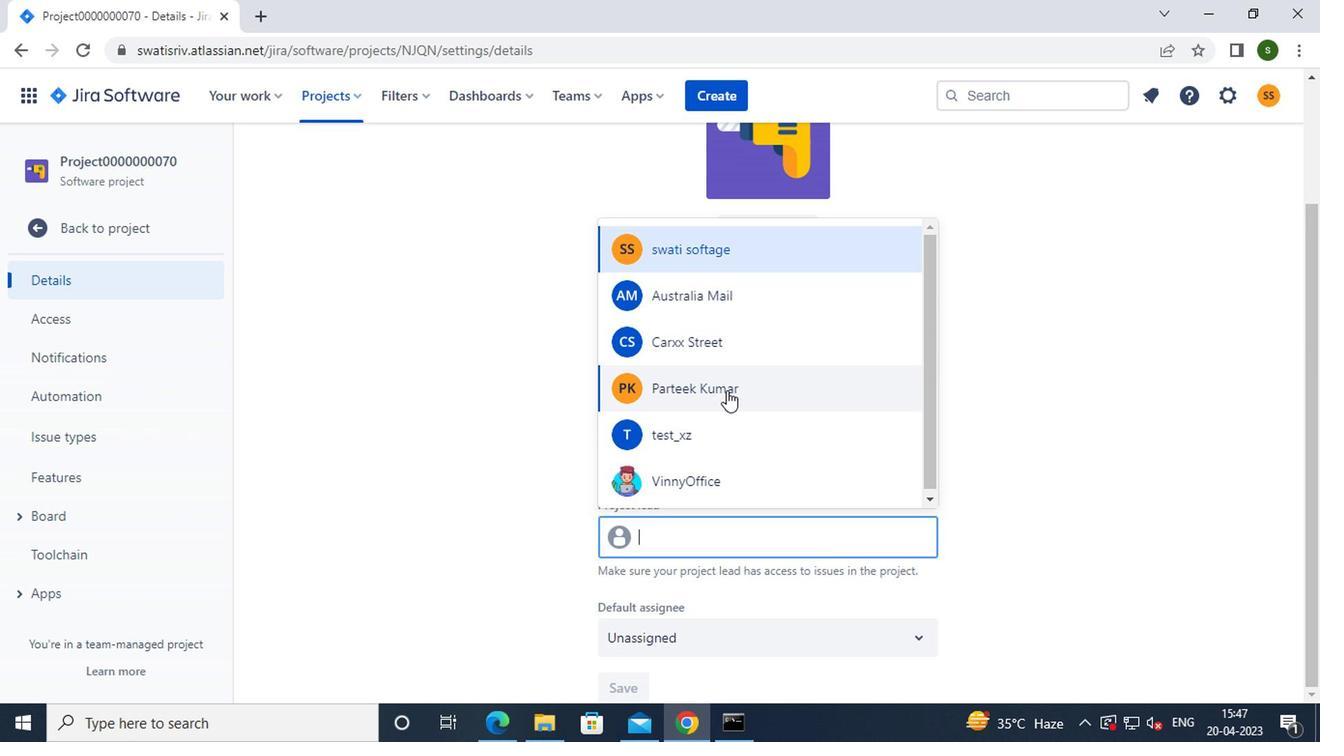 
Action: Mouse moved to (927, 476)
Screenshot: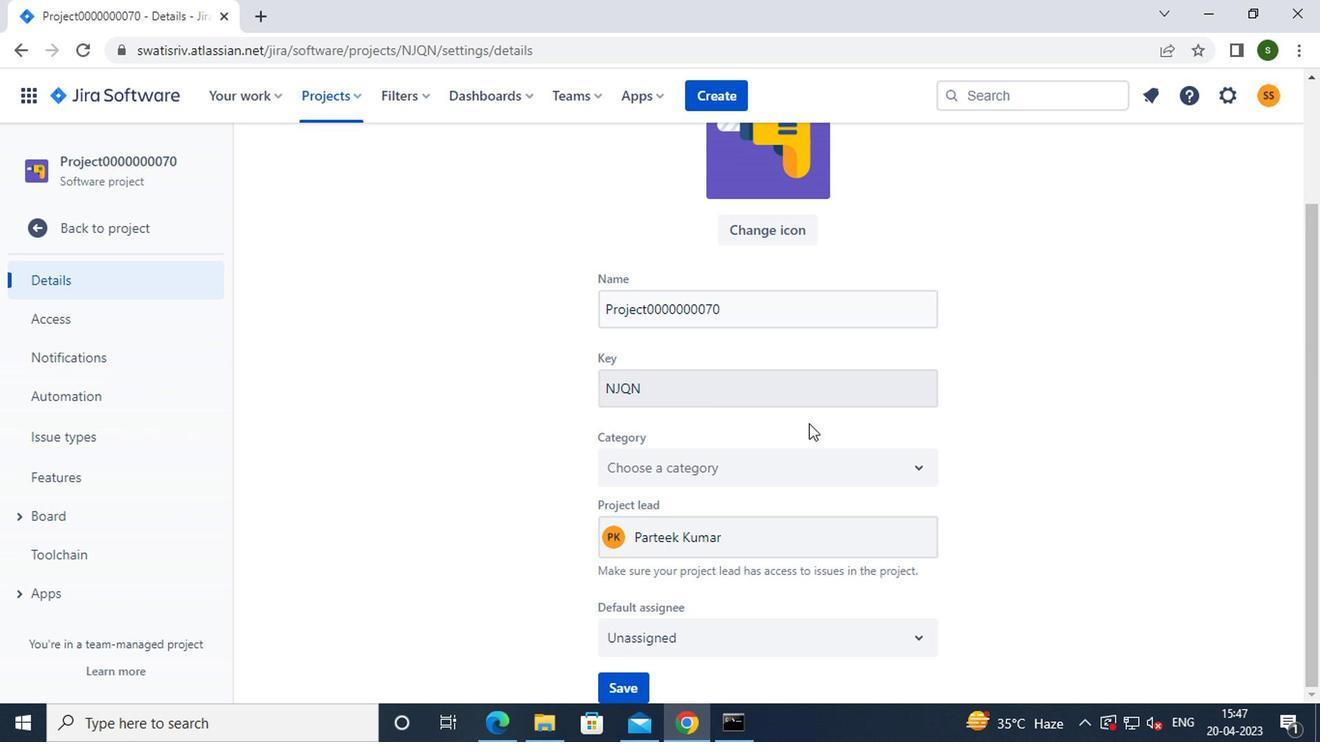 
Action: Mouse scrolled (927, 475) with delta (0, 0)
Screenshot: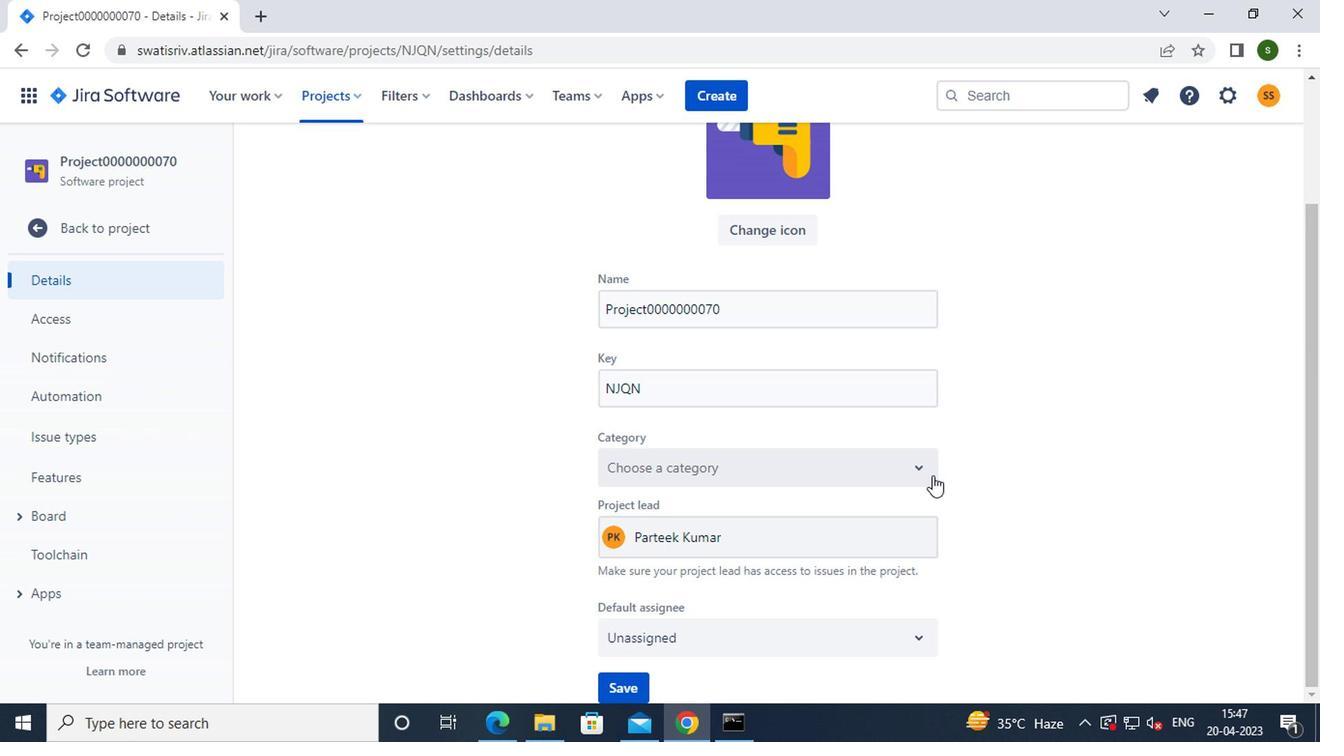 
Action: Mouse scrolled (927, 475) with delta (0, 0)
Screenshot: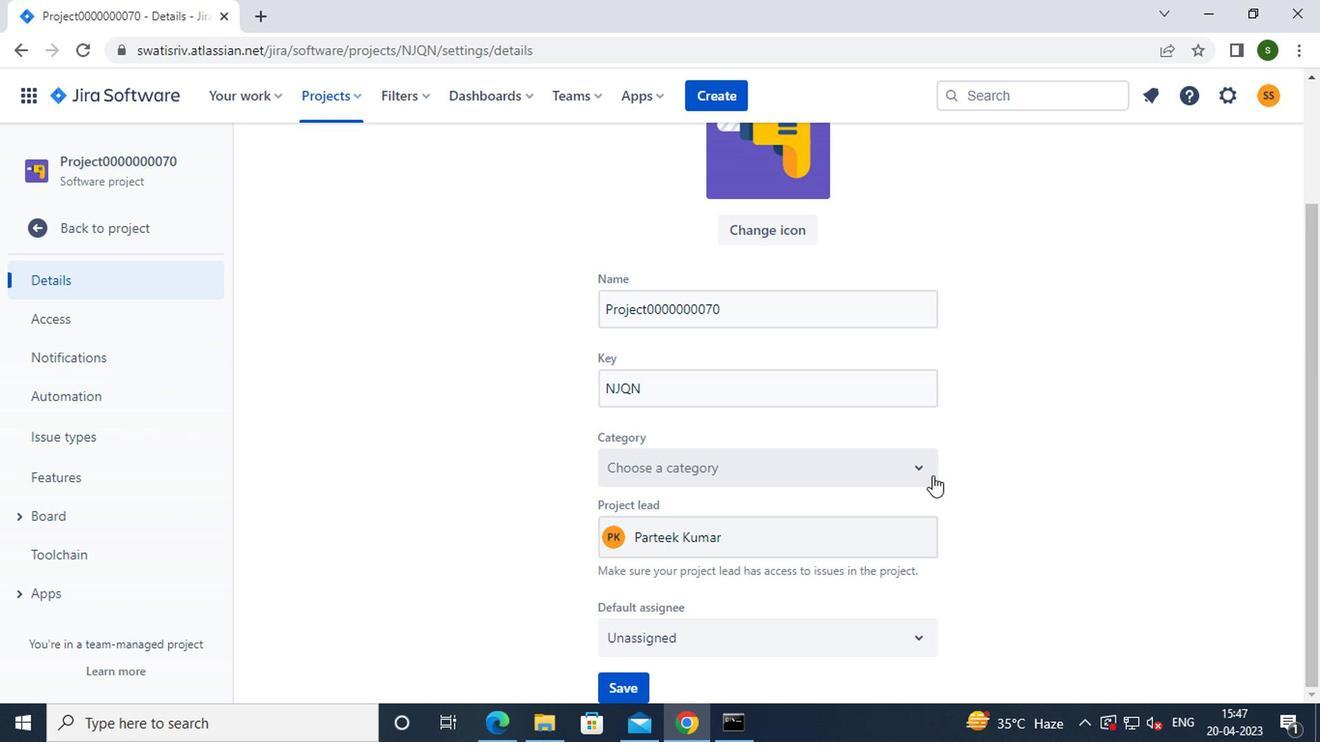 
Action: Mouse moved to (628, 685)
Screenshot: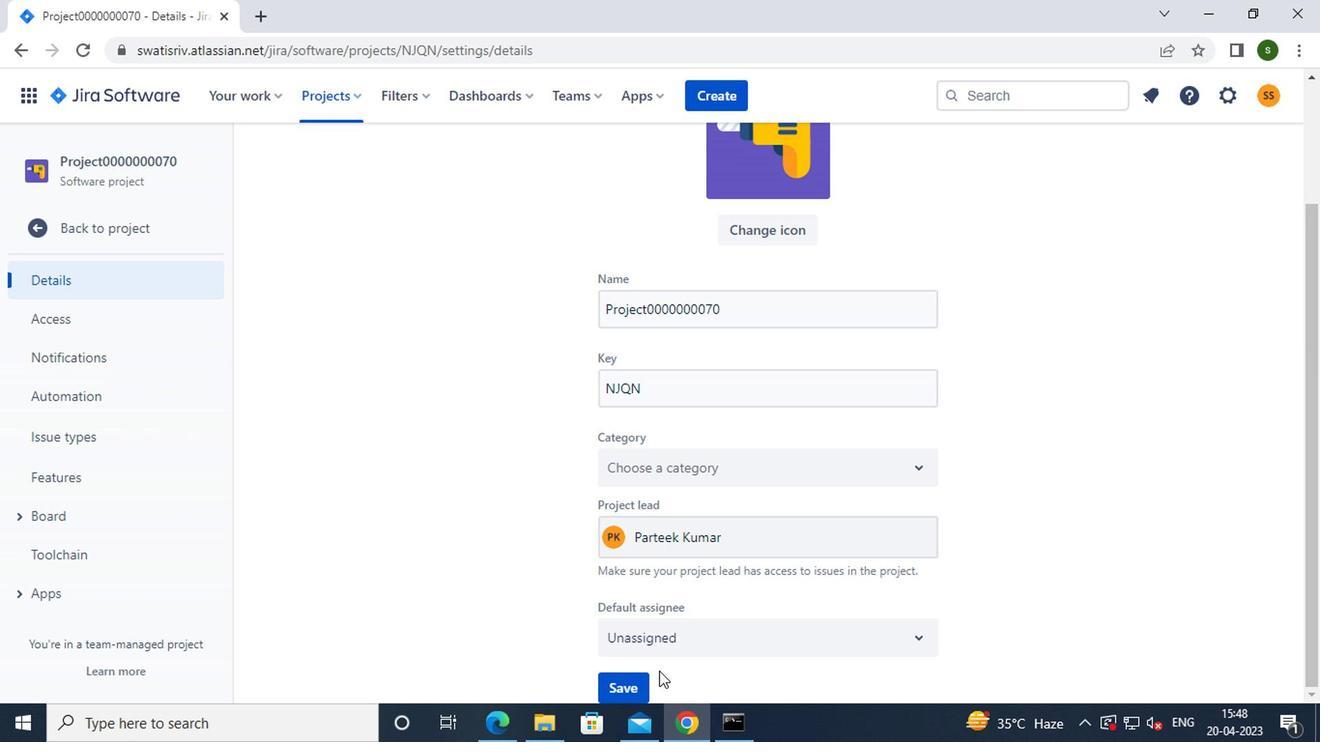 
Action: Mouse pressed left at (628, 685)
Screenshot: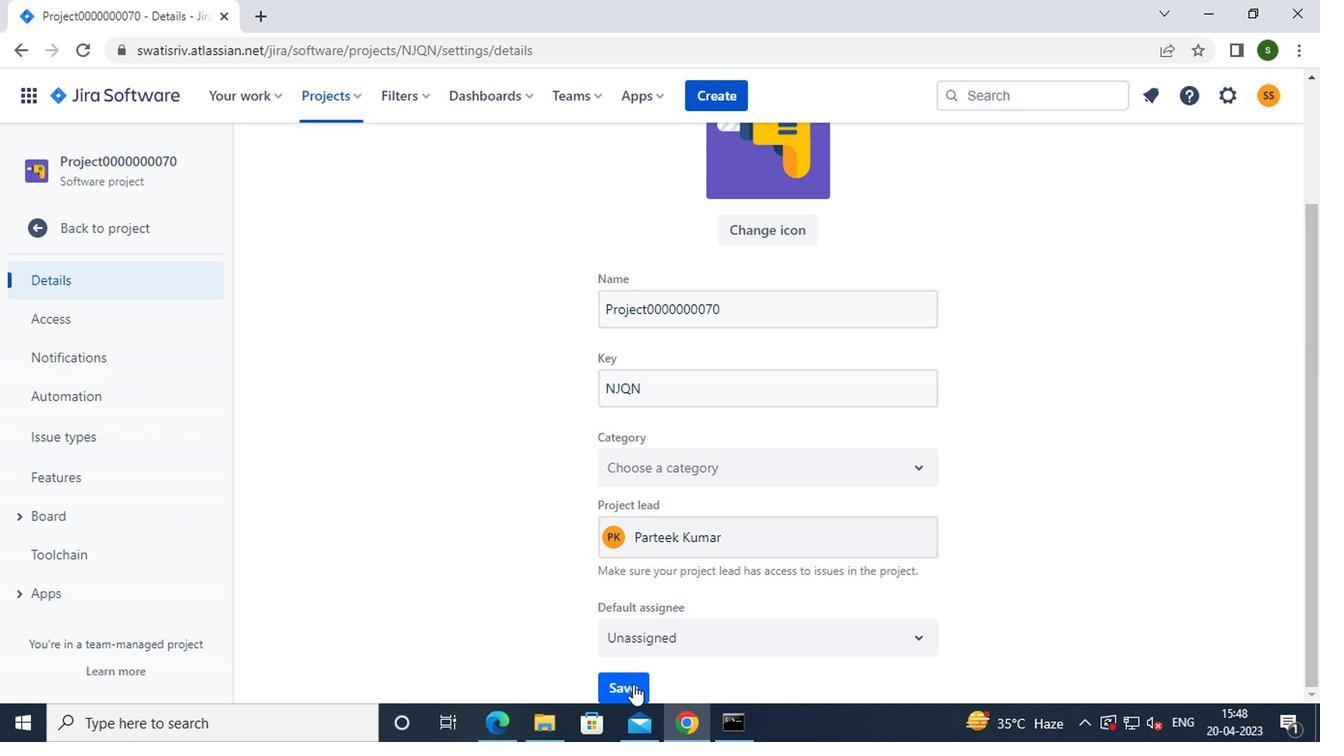 
Action: Mouse moved to (331, 102)
Screenshot: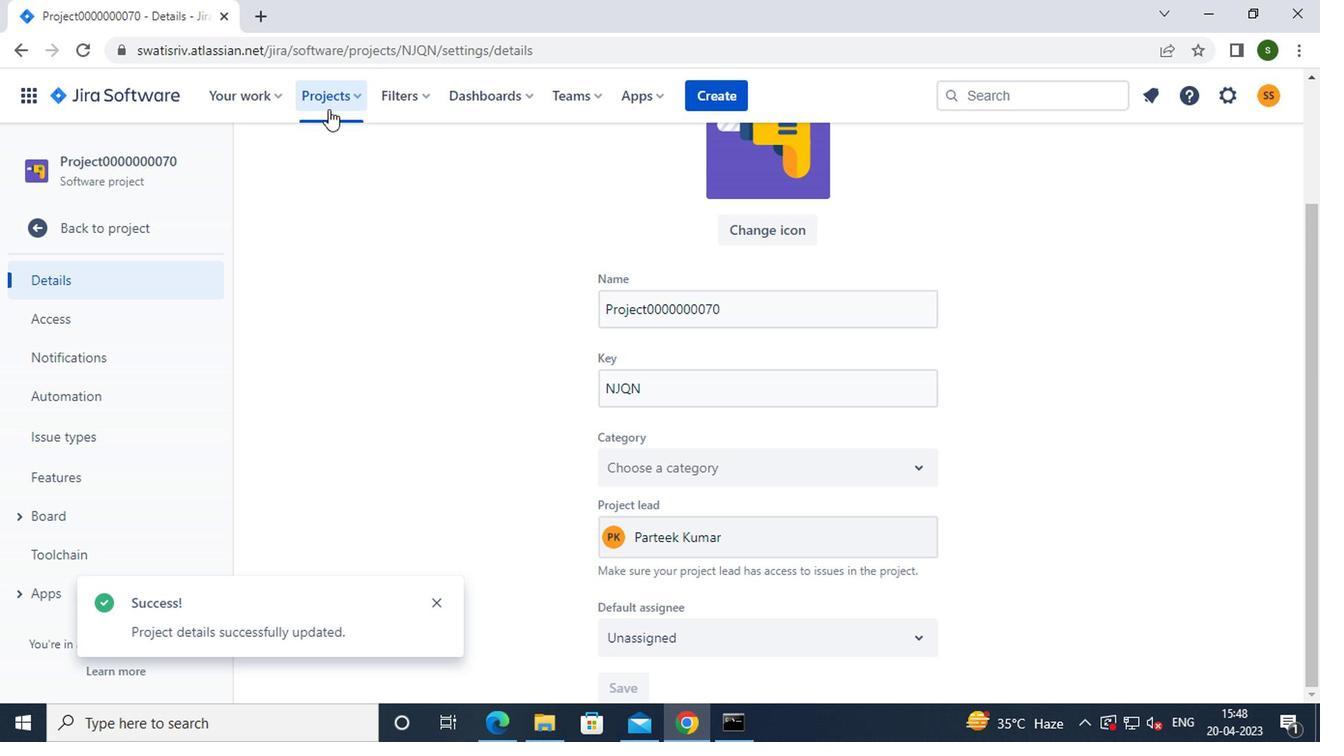 
Action: Mouse pressed left at (331, 102)
Screenshot: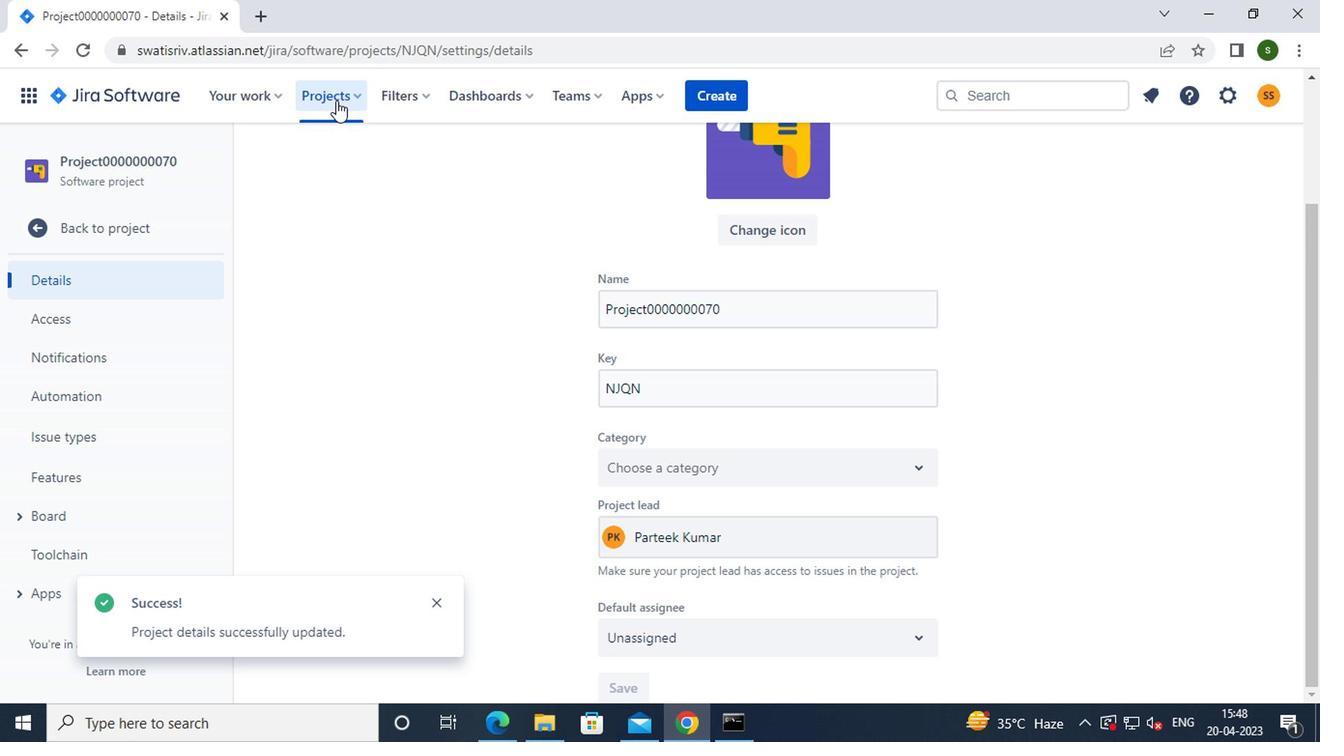 
Action: Mouse moved to (409, 239)
Screenshot: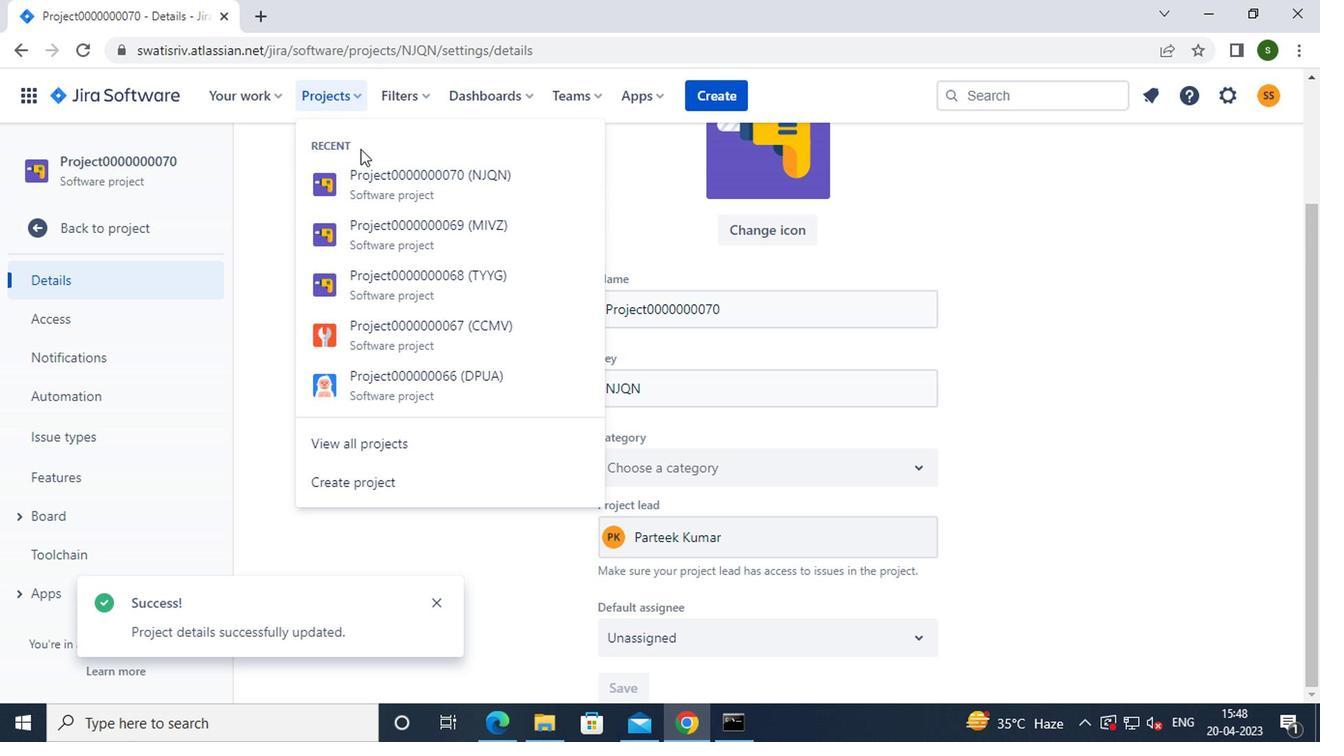 
Action: Mouse pressed left at (409, 239)
Screenshot: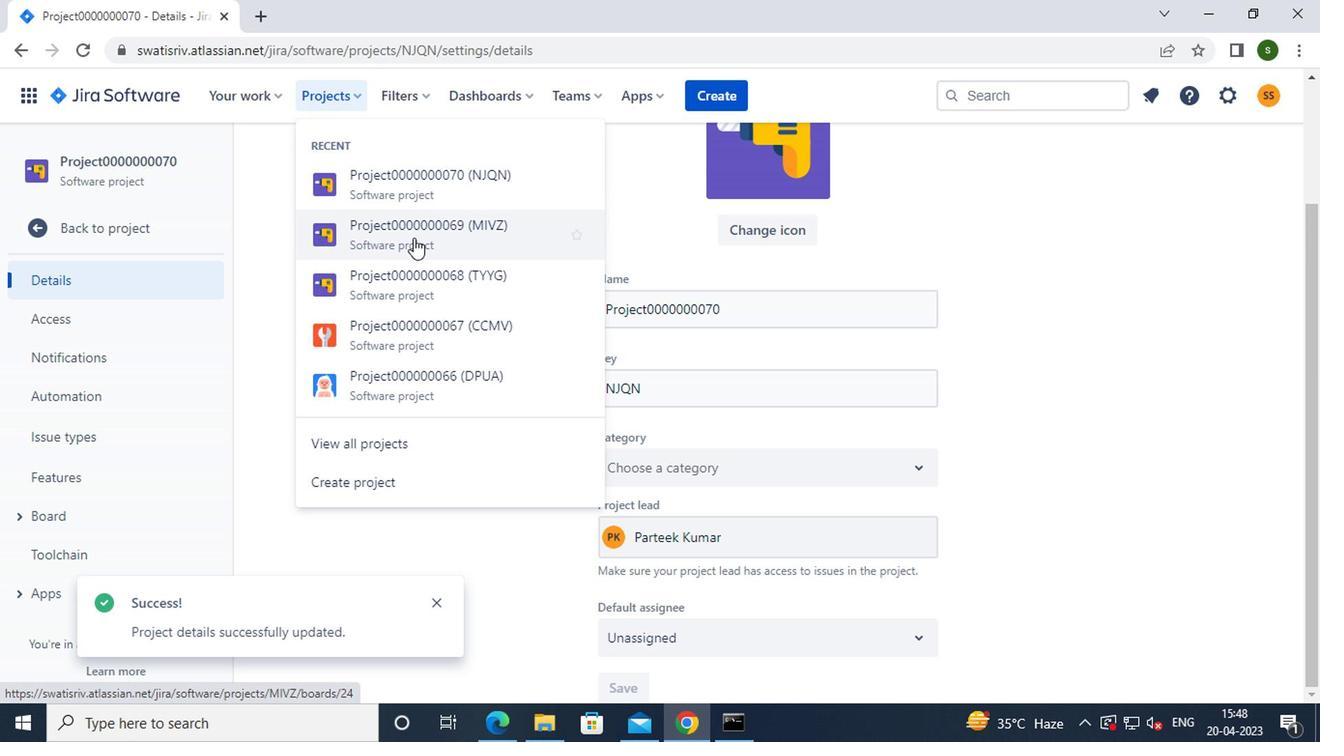 
Action: Mouse moved to (134, 290)
Screenshot: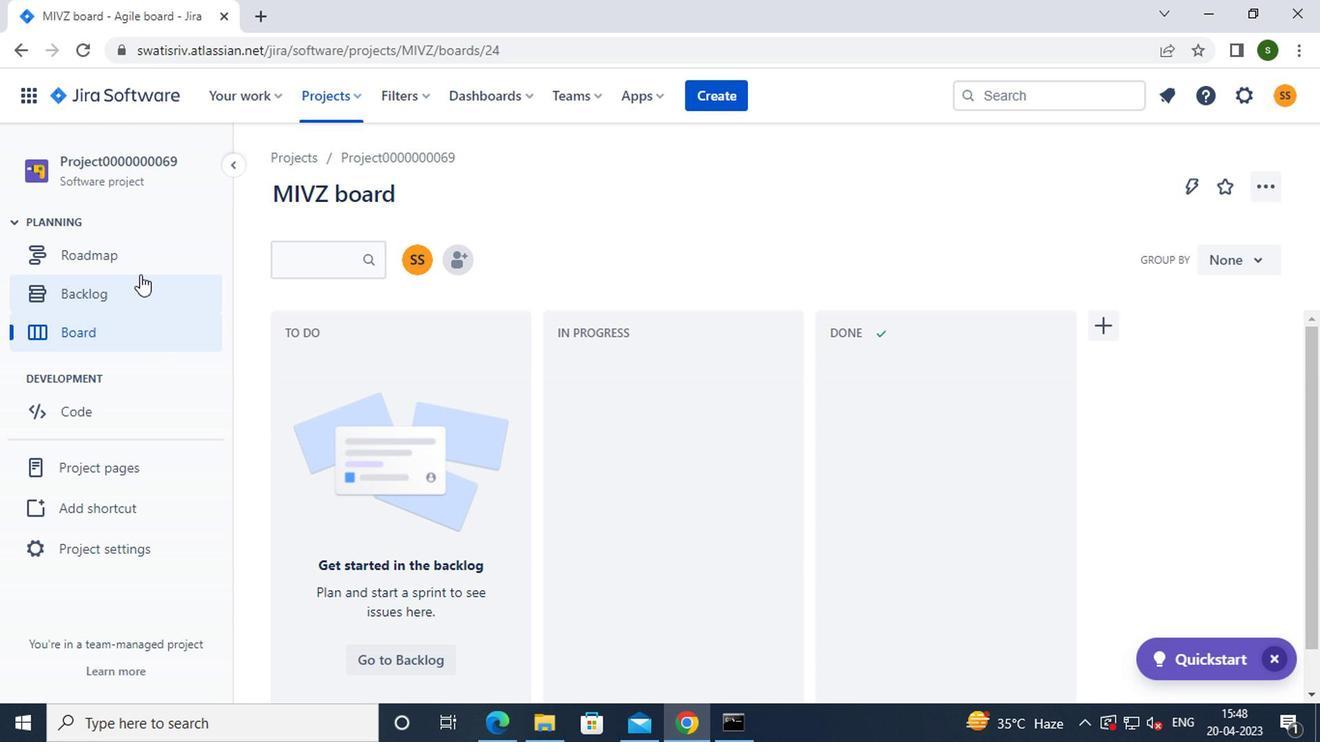 
Action: Mouse pressed left at (134, 290)
Screenshot: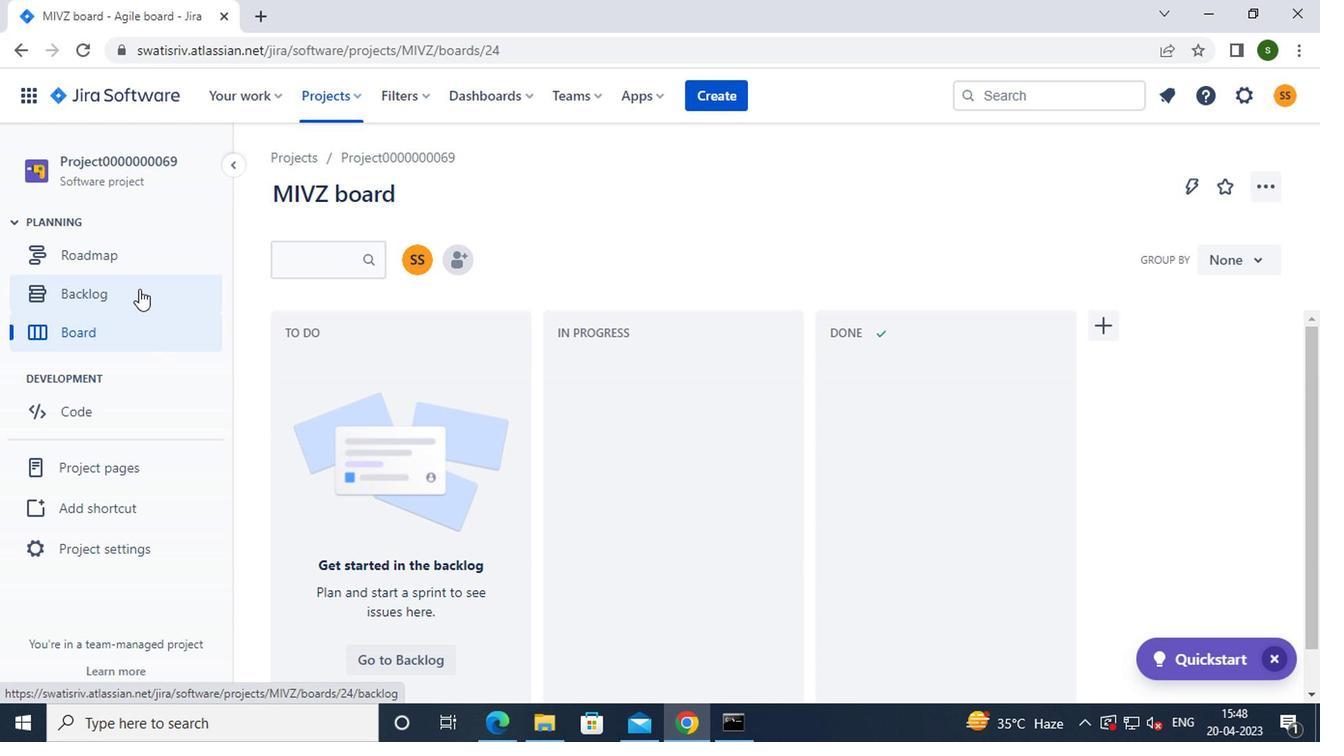 
Action: Mouse moved to (531, 629)
Screenshot: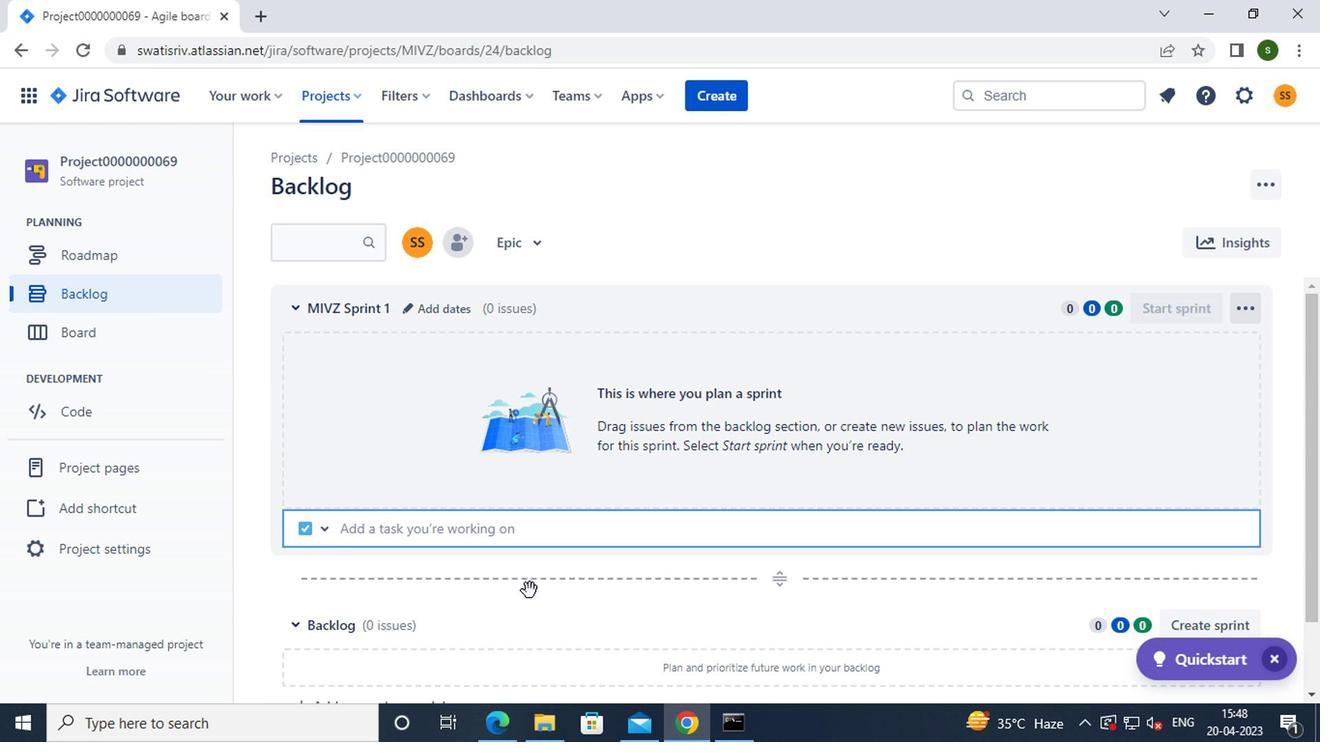 
Action: Mouse pressed left at (531, 629)
Screenshot: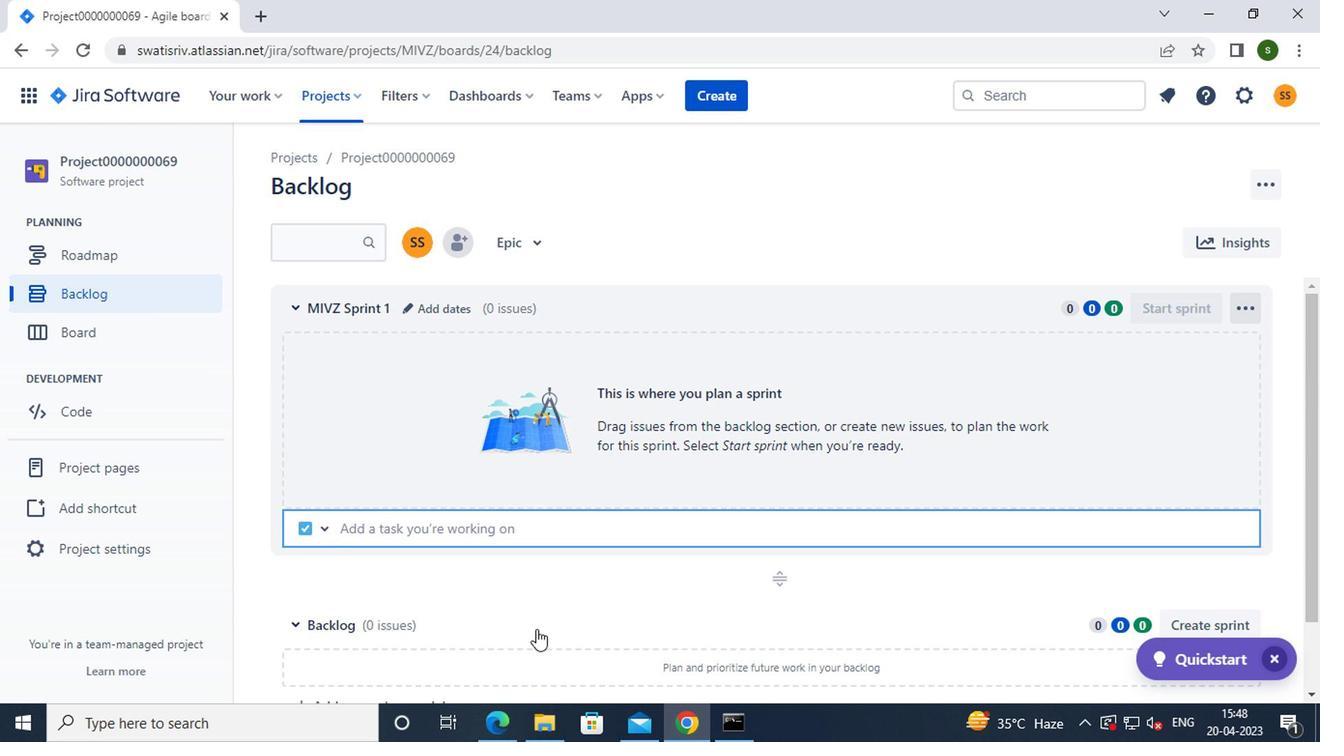 
Action: Mouse moved to (488, 532)
Screenshot: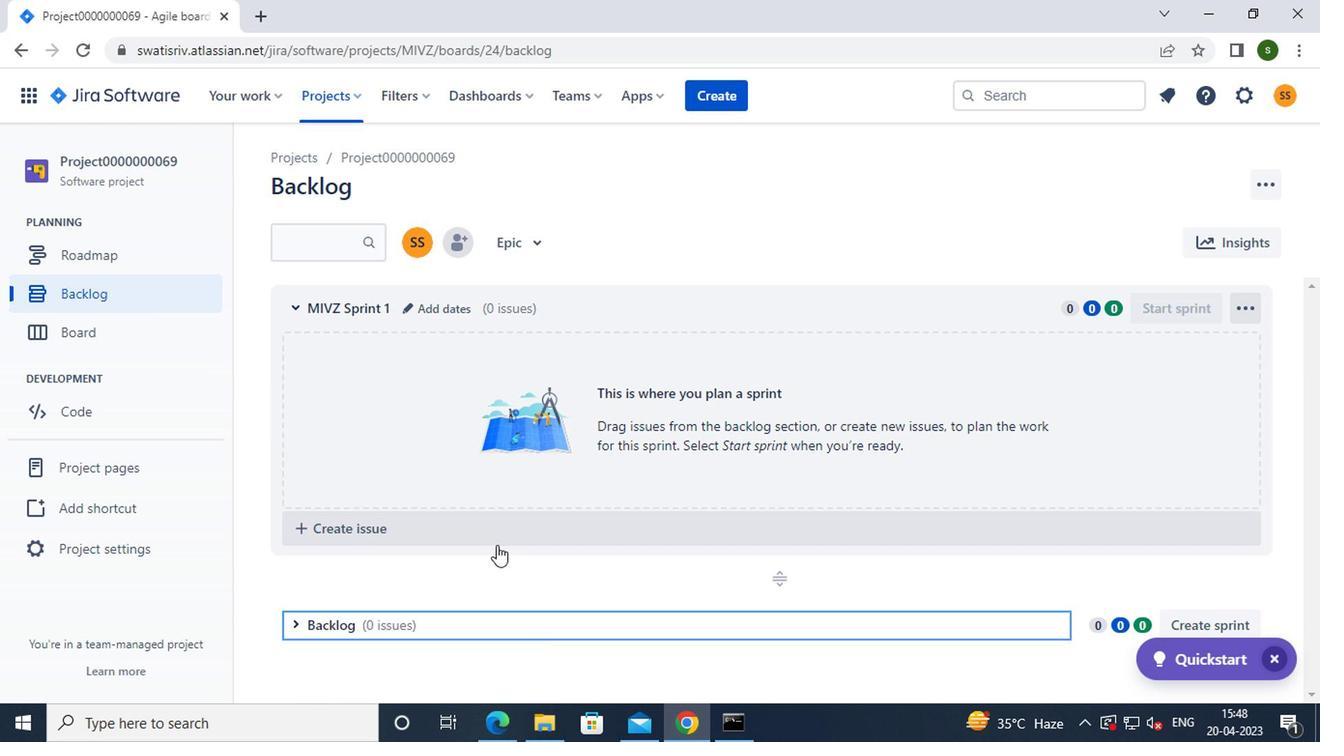 
Action: Mouse pressed left at (488, 532)
Screenshot: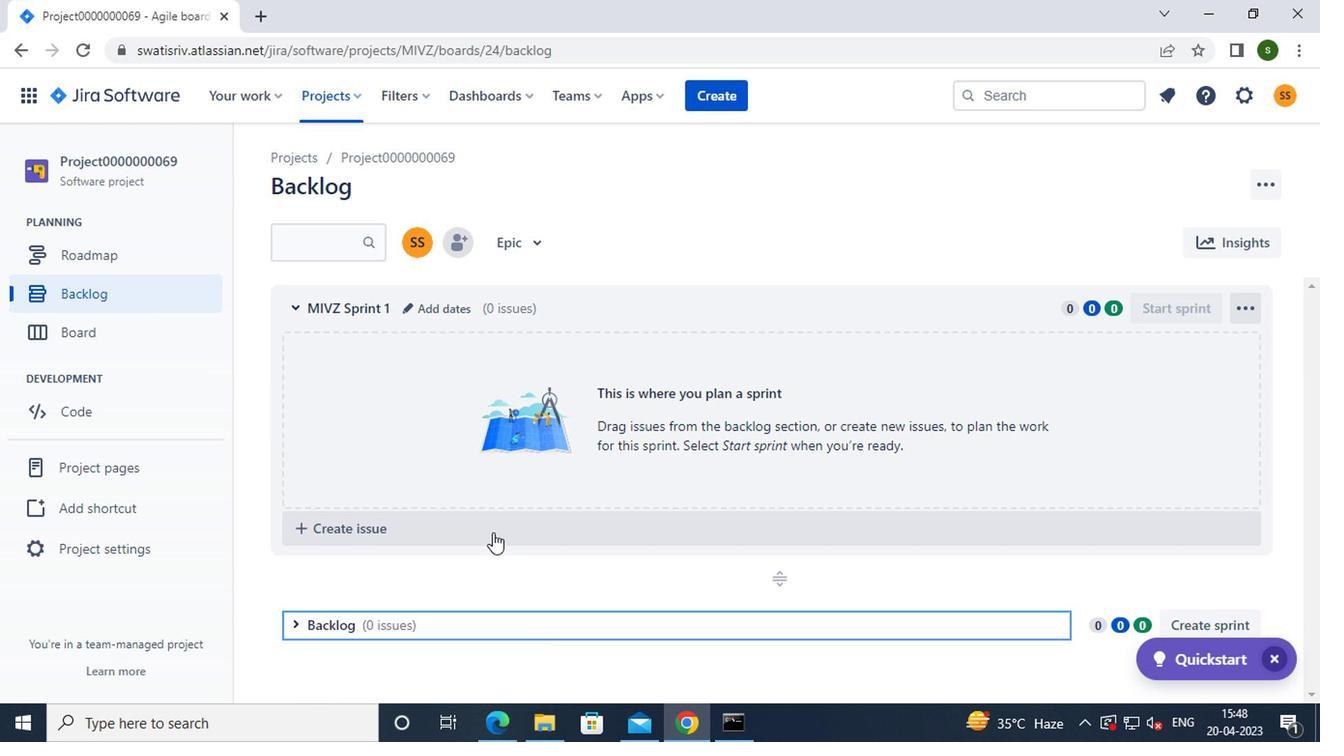 
Action: Mouse moved to (495, 524)
Screenshot: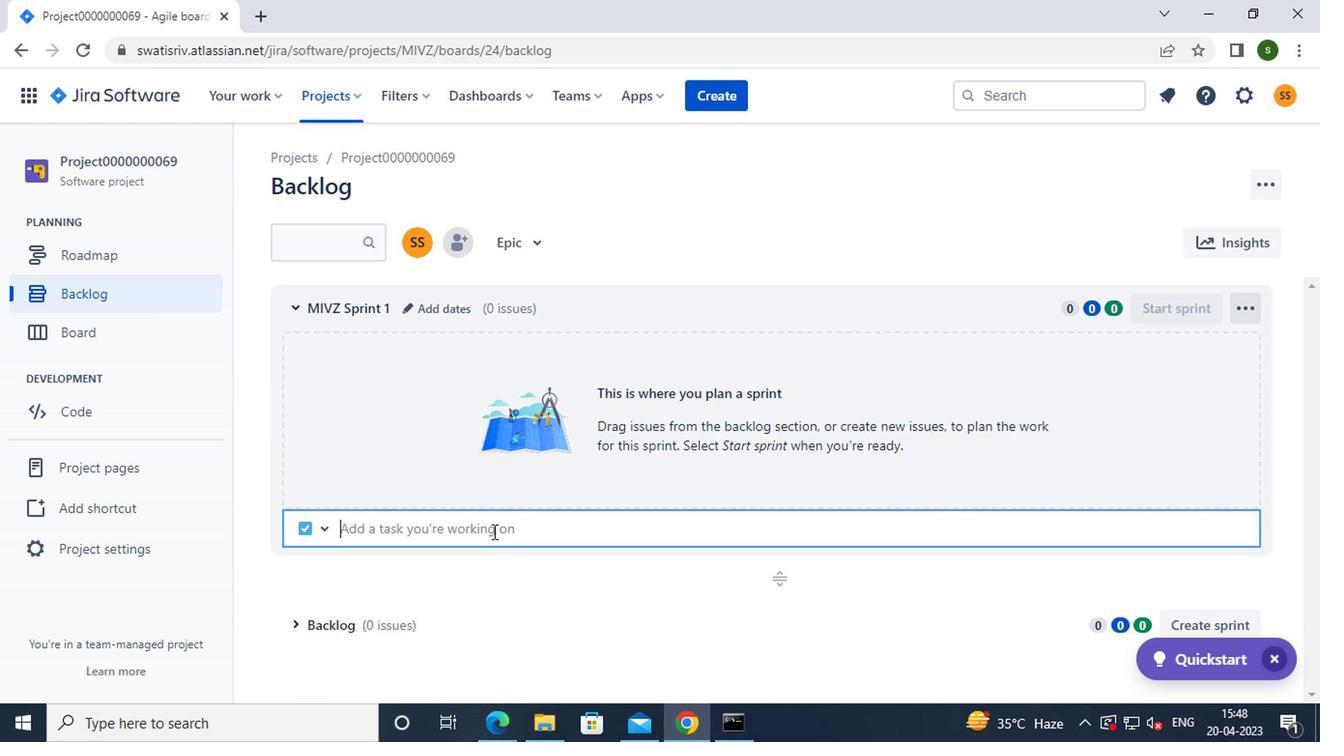 
Action: Key pressed <Key.caps_lock><Key.caps_lock>i<Key.caps_lock>ssue0000000341
Screenshot: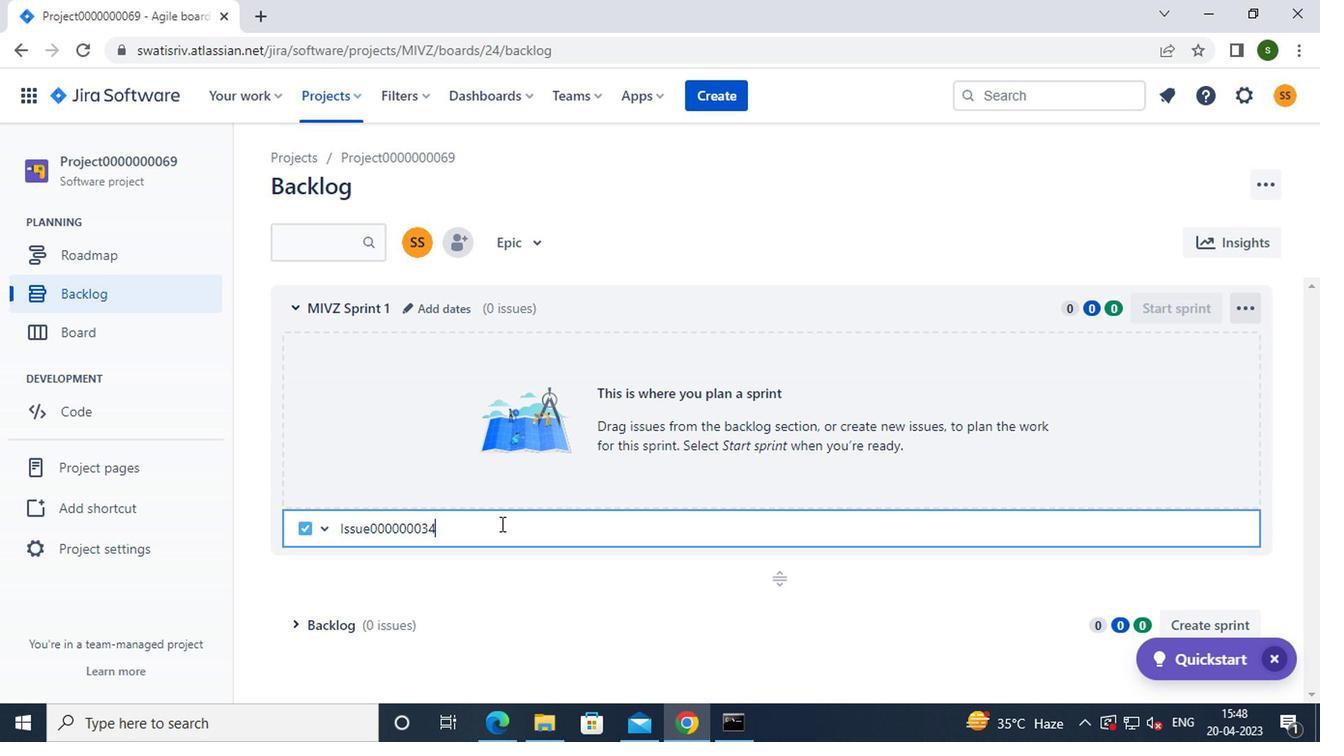 
Action: Mouse moved to (519, 627)
Screenshot: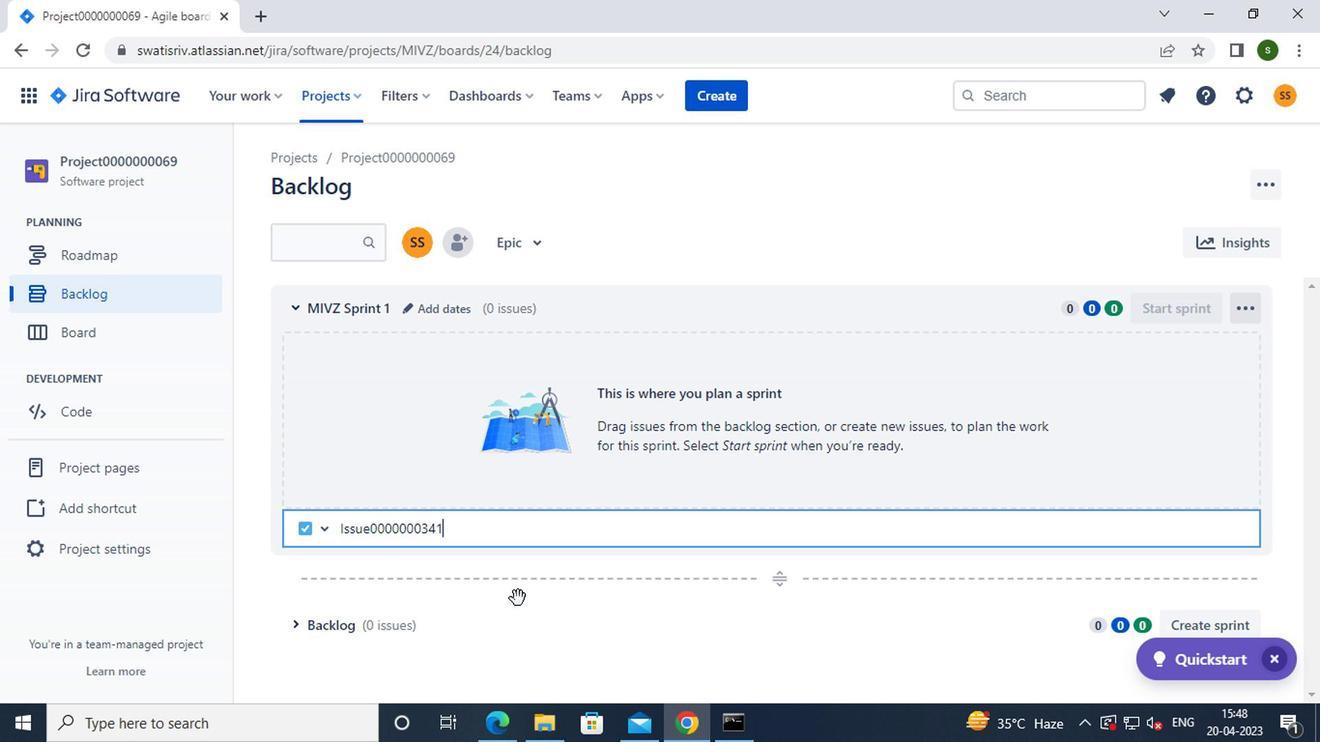 
Action: Mouse pressed left at (519, 627)
Screenshot: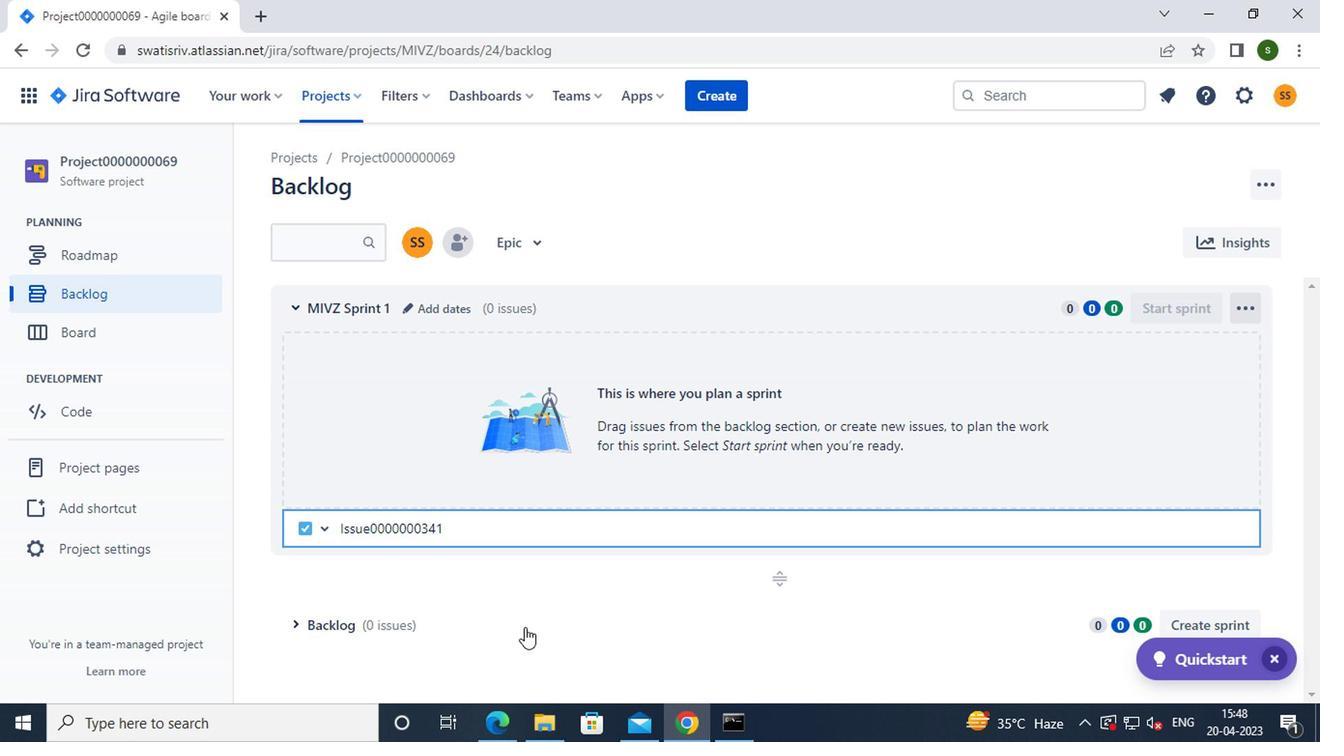 
Action: Mouse moved to (513, 528)
Screenshot: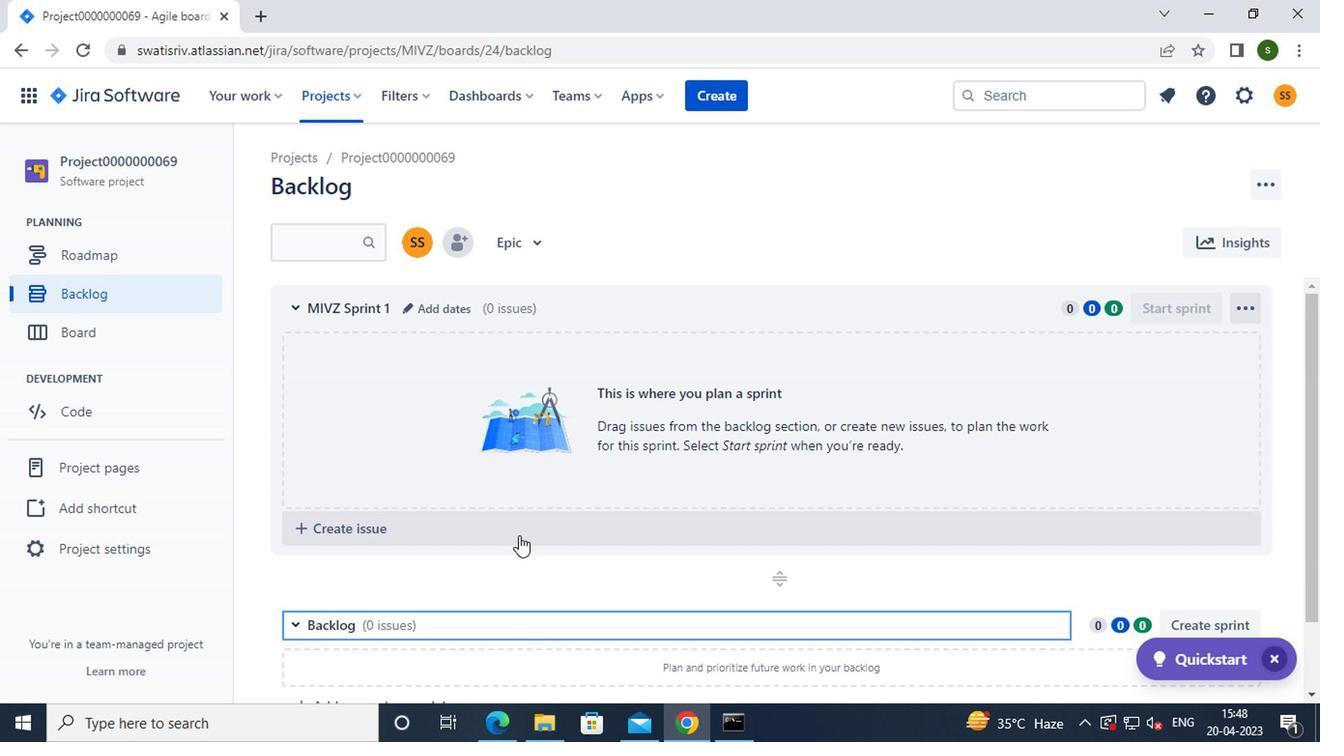
Action: Mouse pressed left at (513, 528)
Screenshot: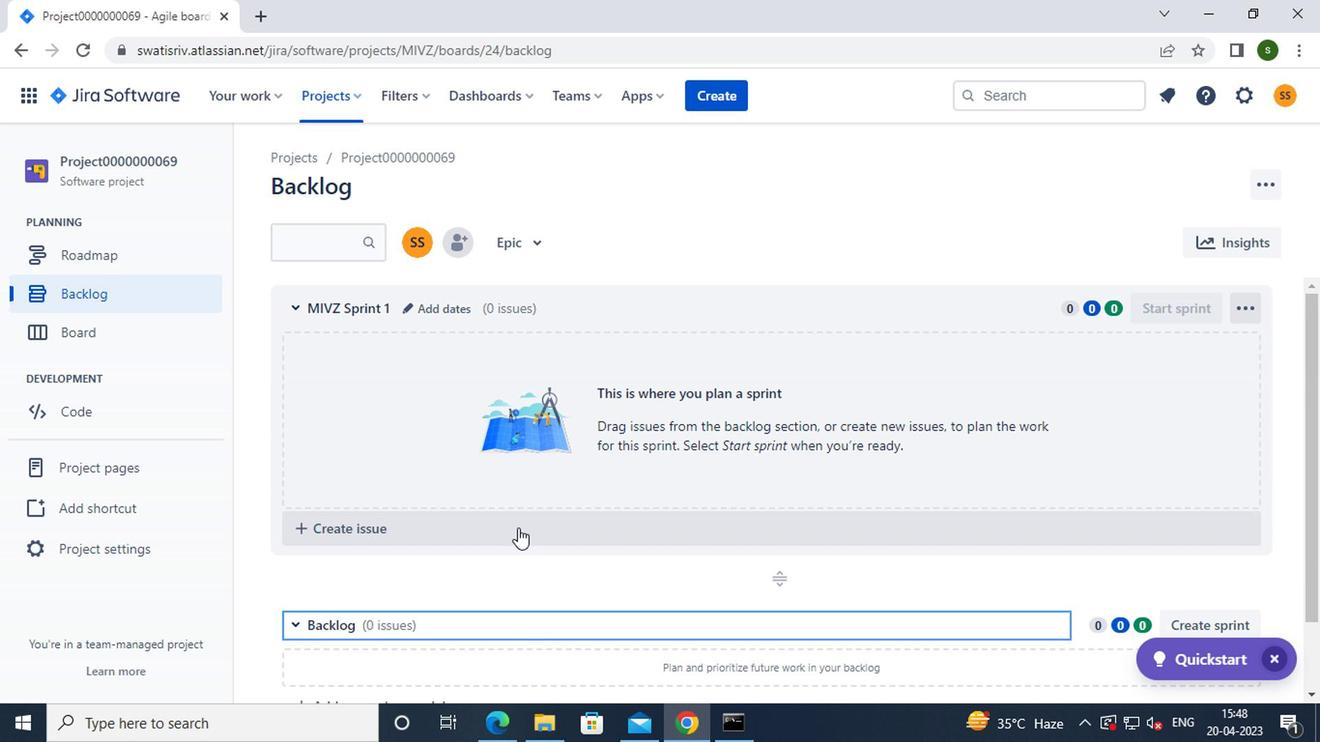 
Action: Key pressed <Key.enter>
Screenshot: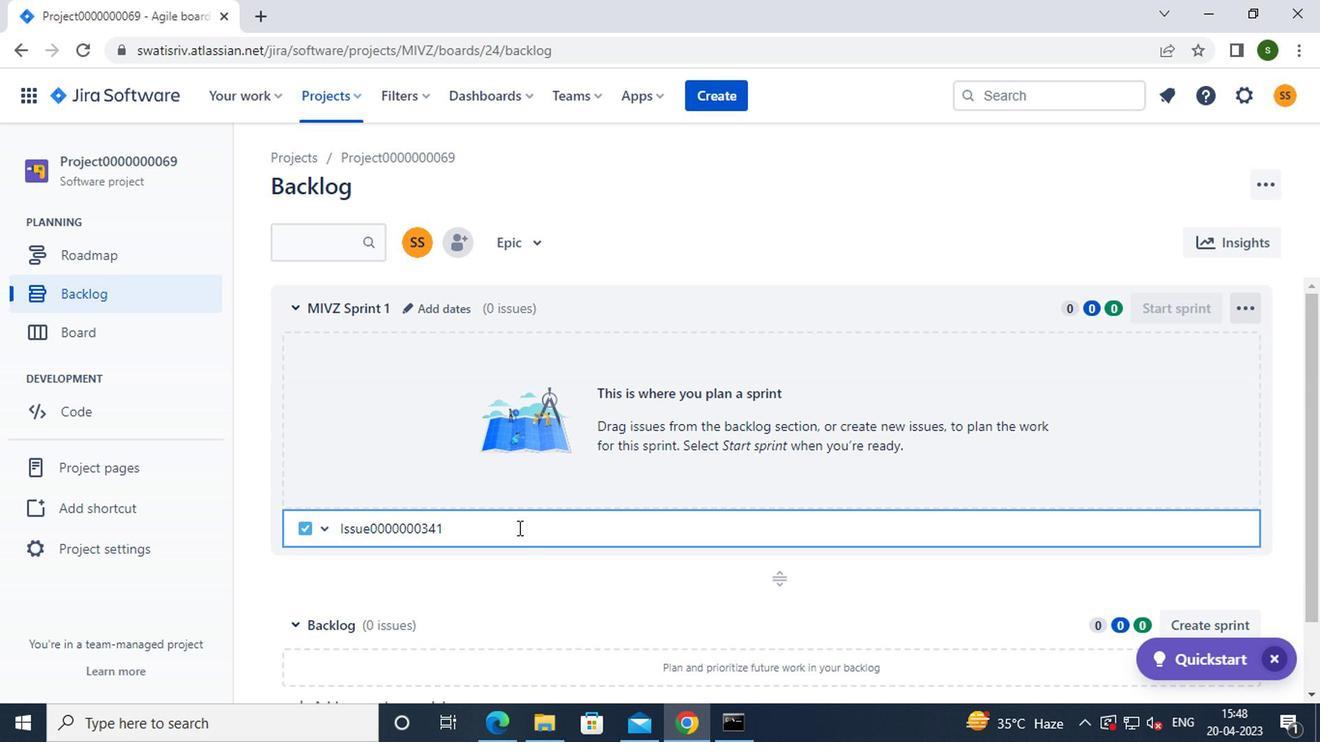 
Action: Mouse moved to (1229, 348)
Screenshot: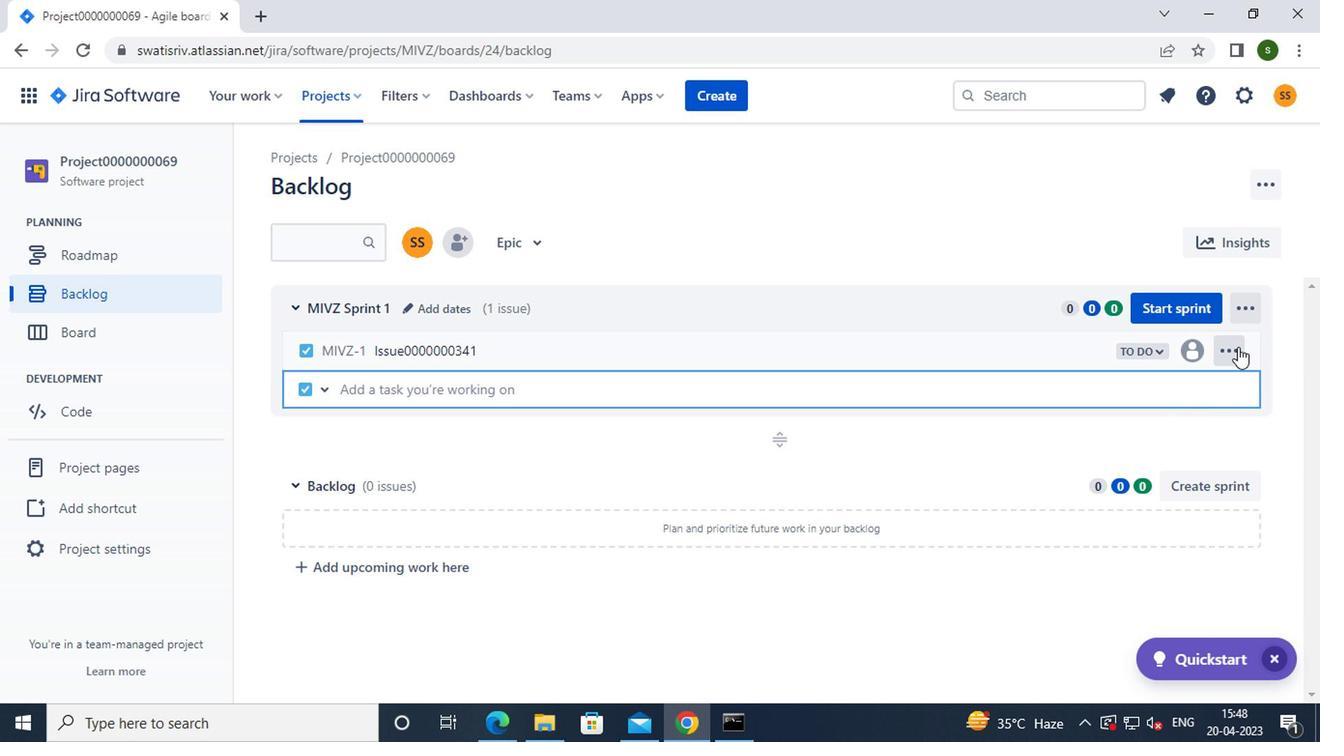 
Action: Mouse pressed left at (1229, 348)
Screenshot: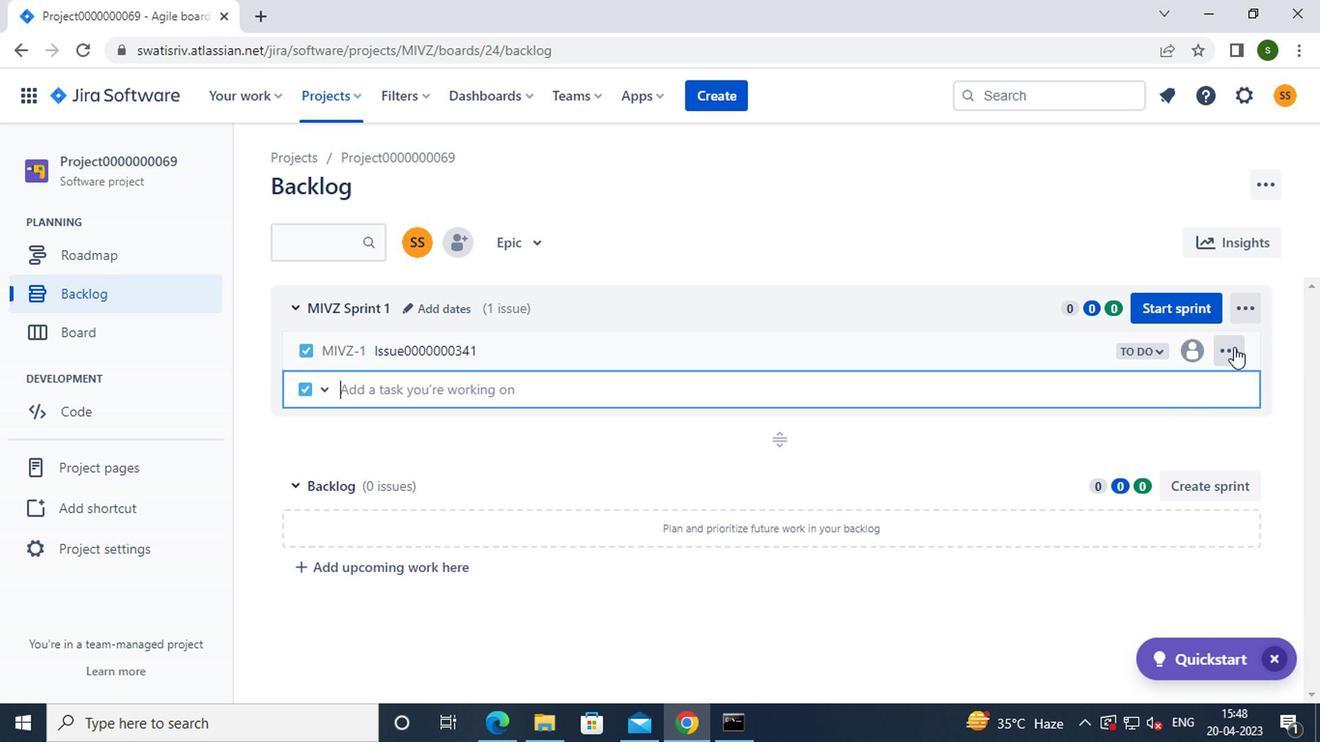 
Action: Mouse moved to (1171, 592)
Screenshot: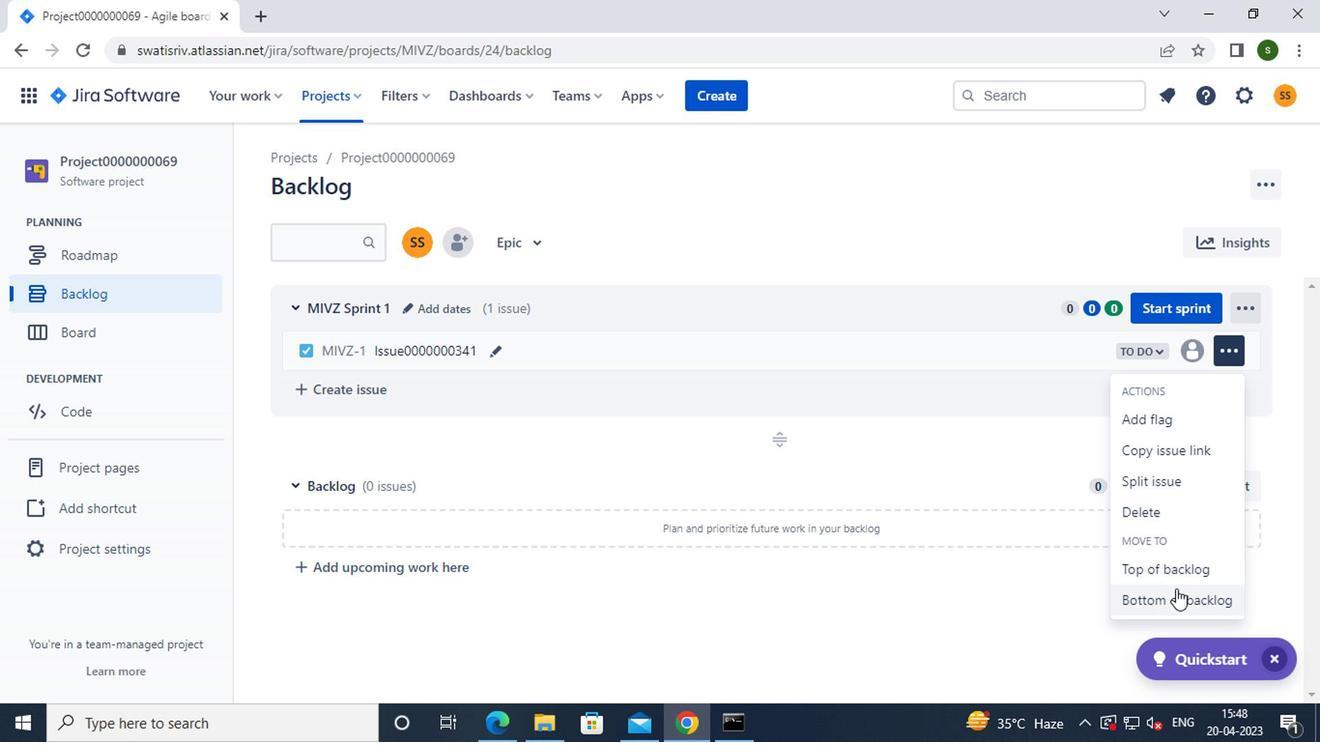 
Action: Mouse pressed left at (1171, 592)
Screenshot: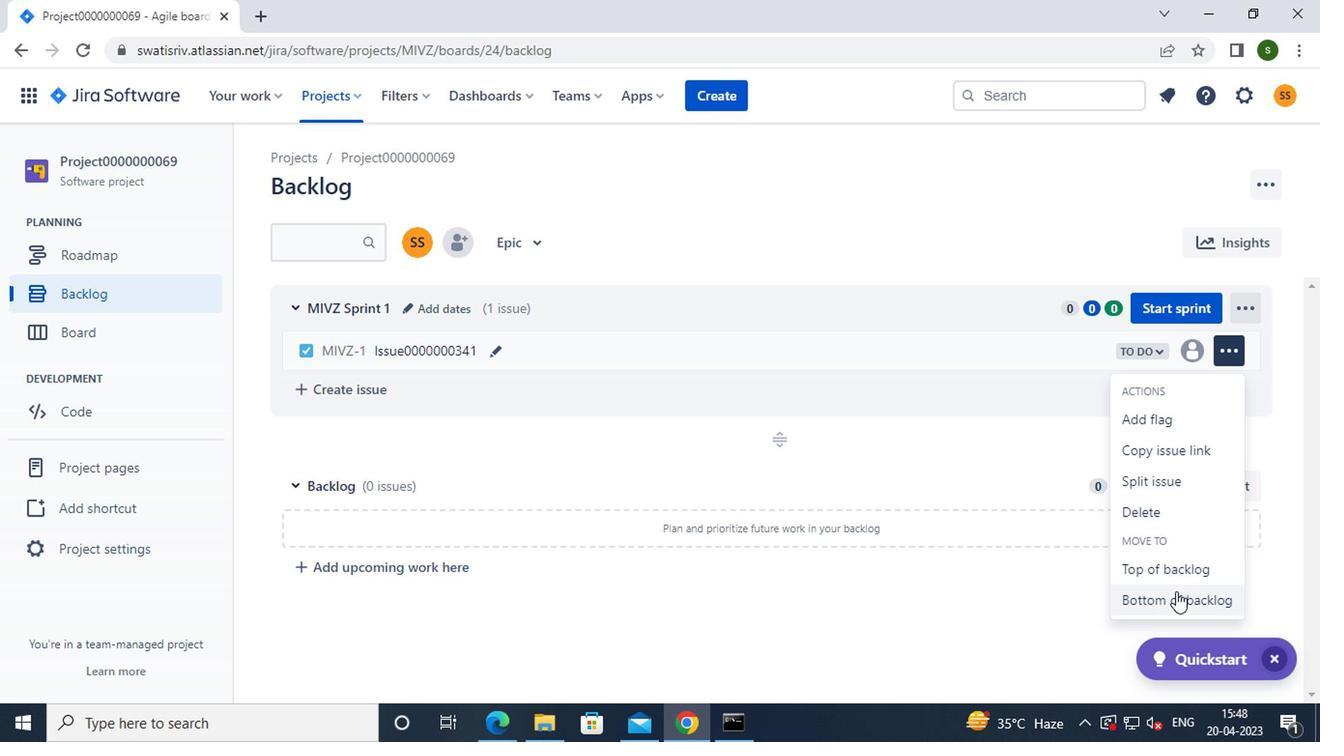 
Action: Mouse moved to (738, 513)
Screenshot: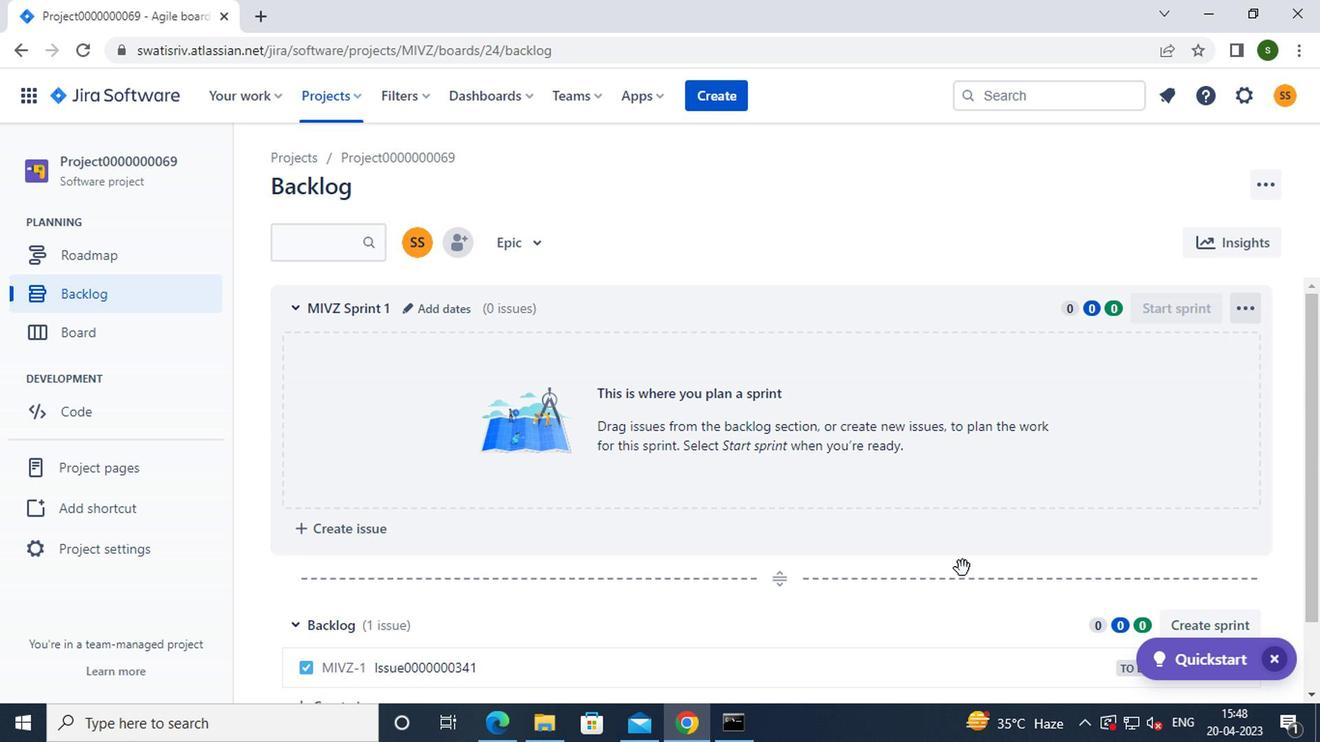 
Action: Mouse scrolled (738, 512) with delta (0, 0)
Screenshot: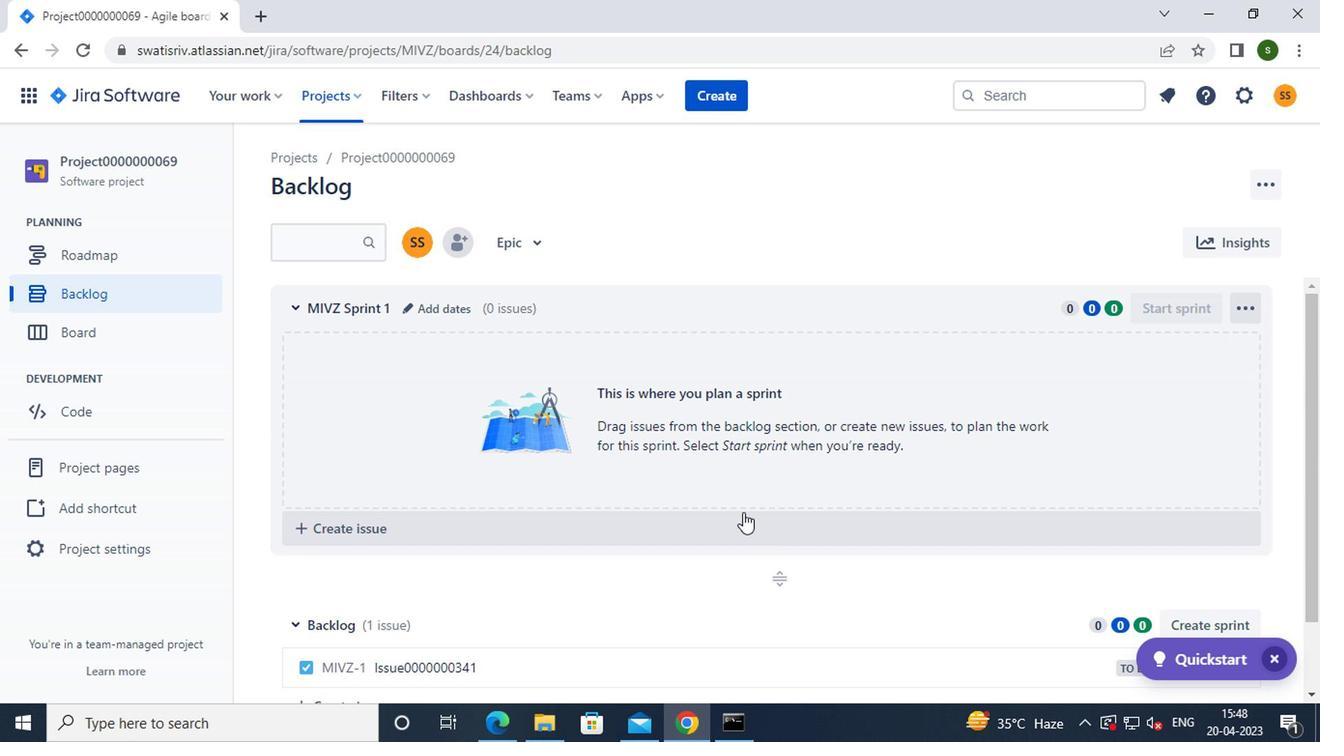 
Action: Mouse scrolled (738, 512) with delta (0, 0)
Screenshot: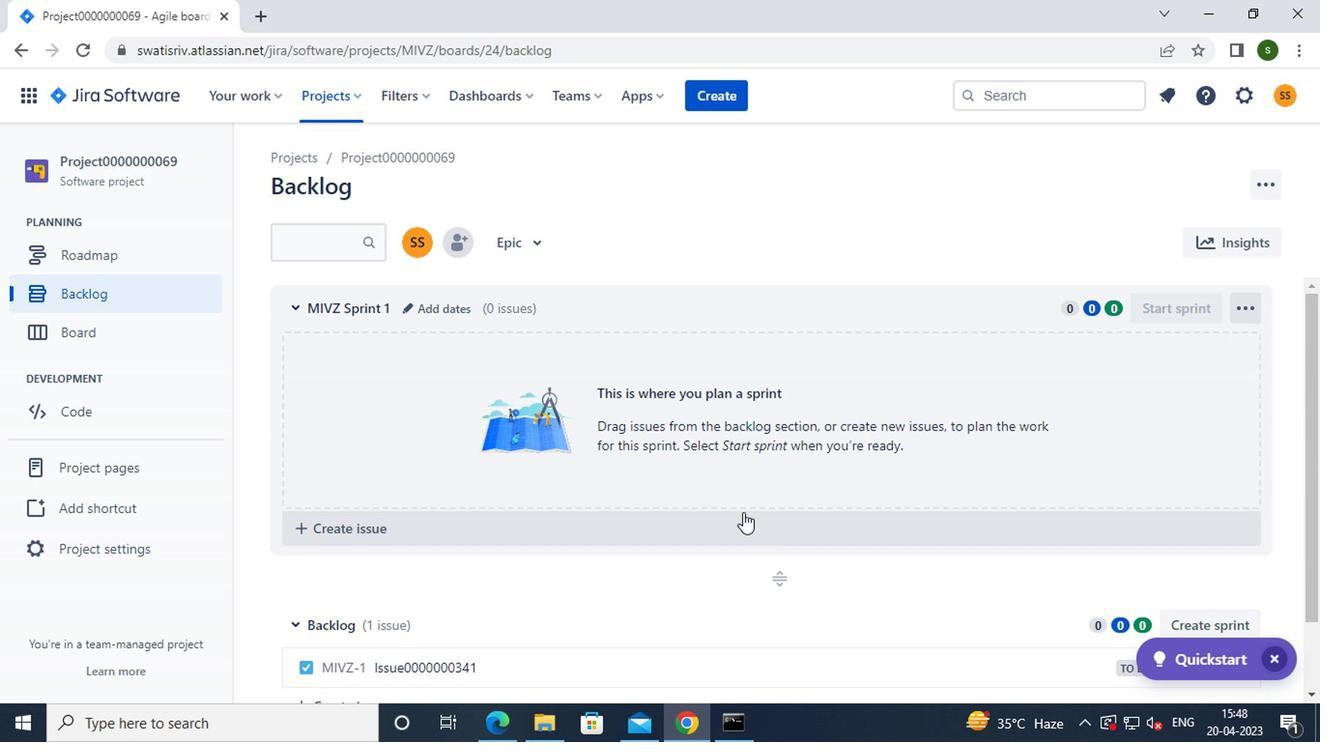 
Action: Mouse moved to (395, 622)
Screenshot: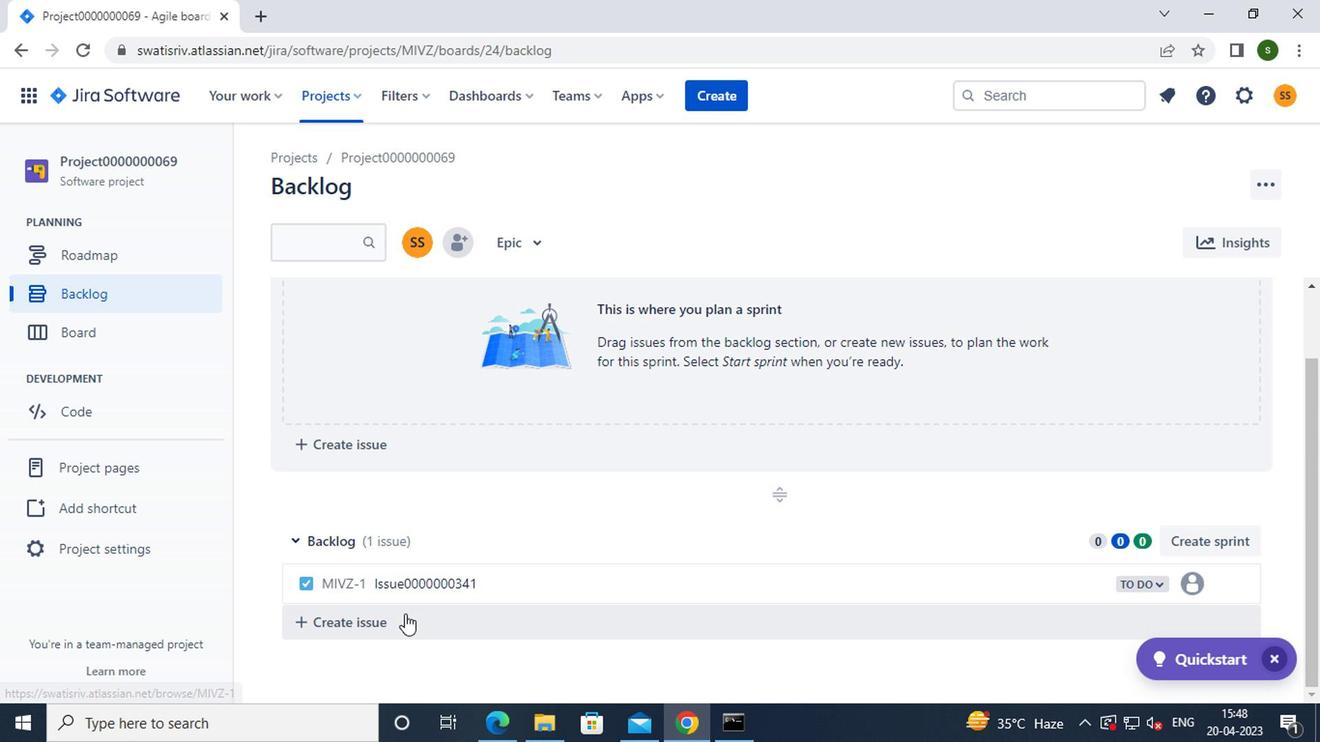 
Action: Mouse pressed left at (395, 622)
Screenshot: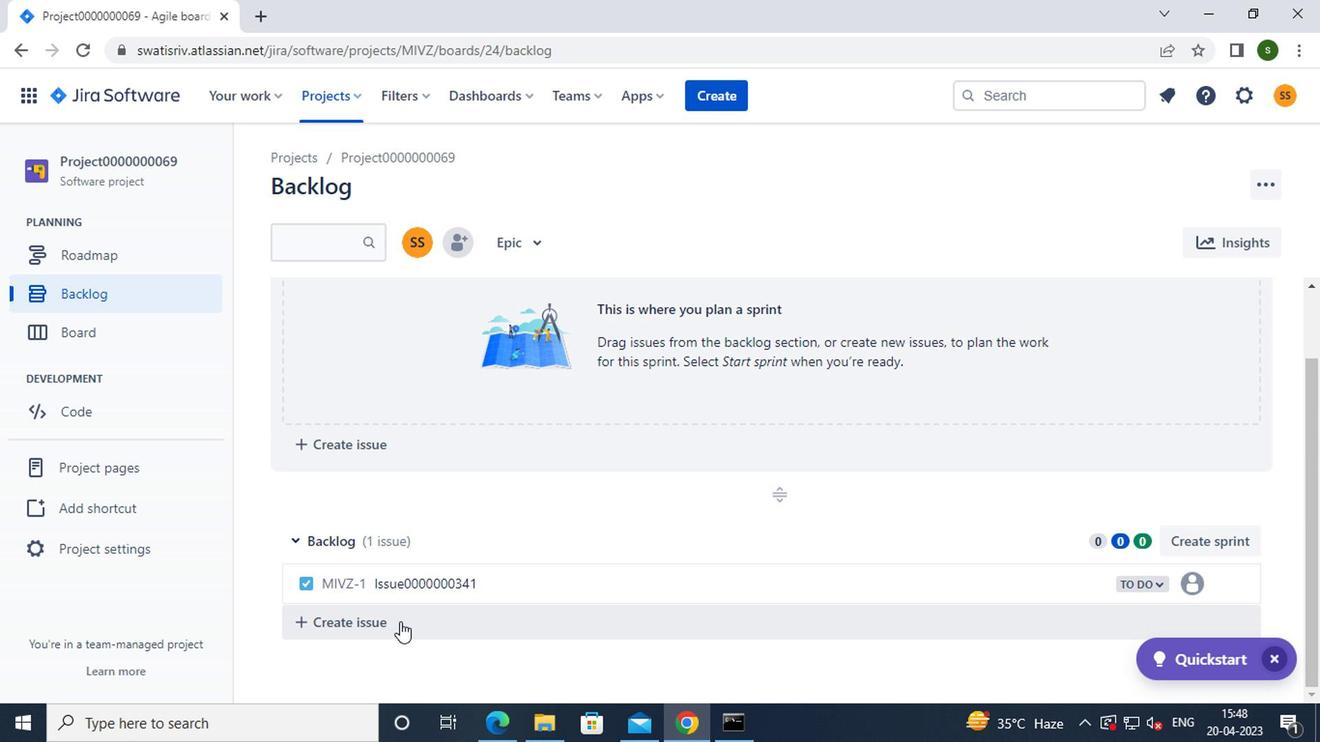 
Action: Mouse moved to (409, 618)
Screenshot: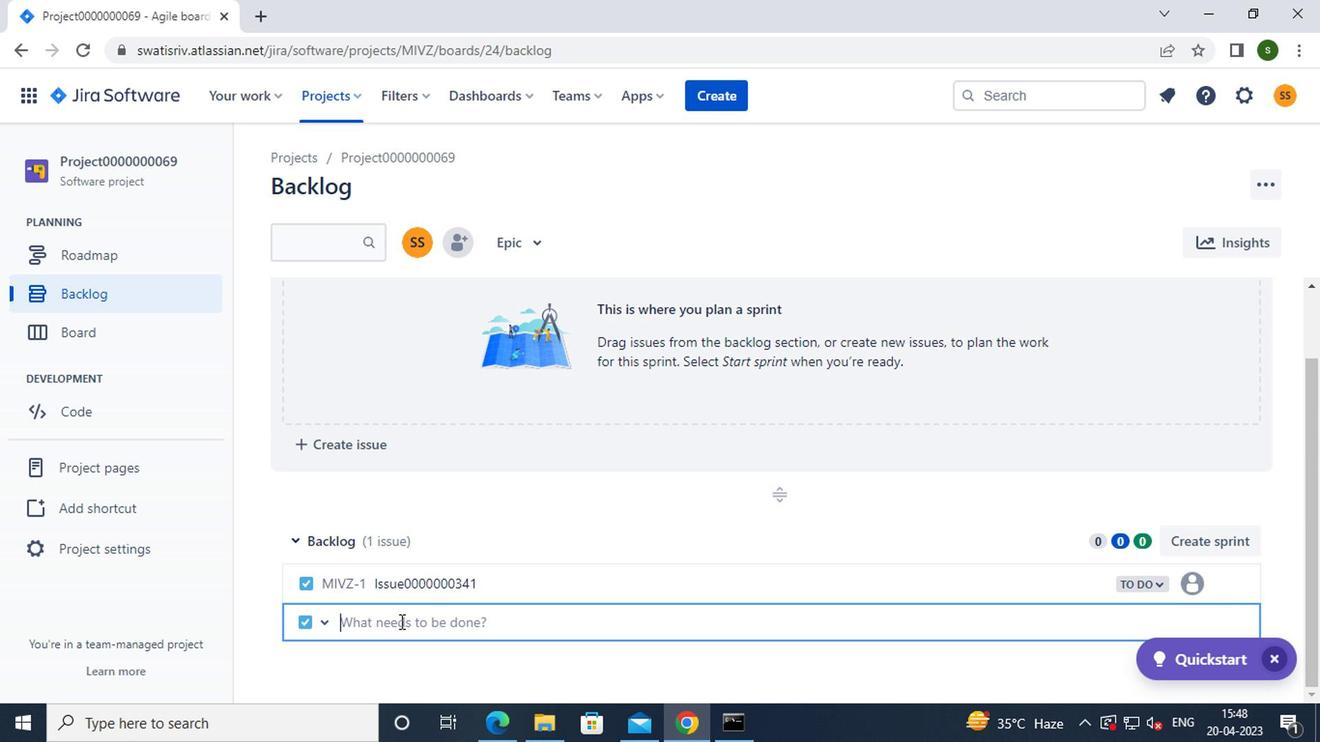 
Action: Key pressed <Key.caps_lock>i<Key.caps_lock>ssue0000000342<Key.enter>
Screenshot: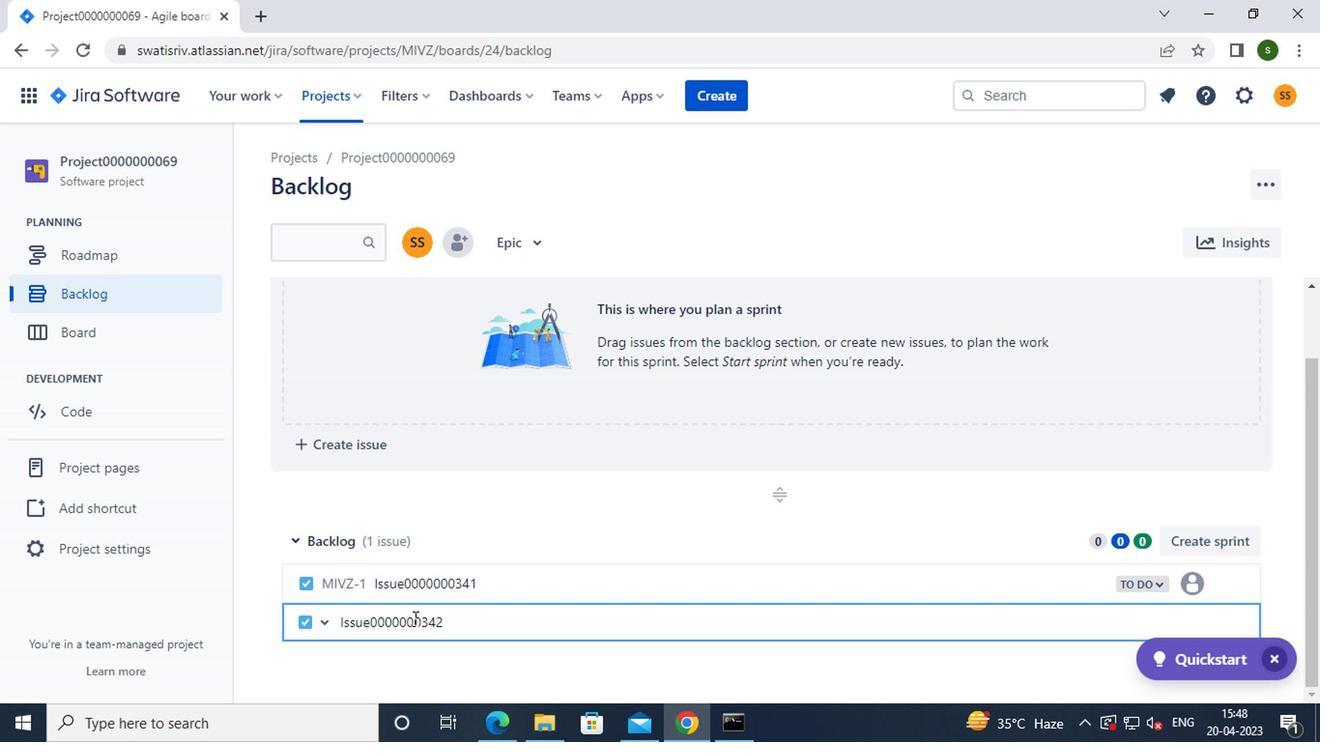 
Action: Mouse moved to (471, 664)
Screenshot: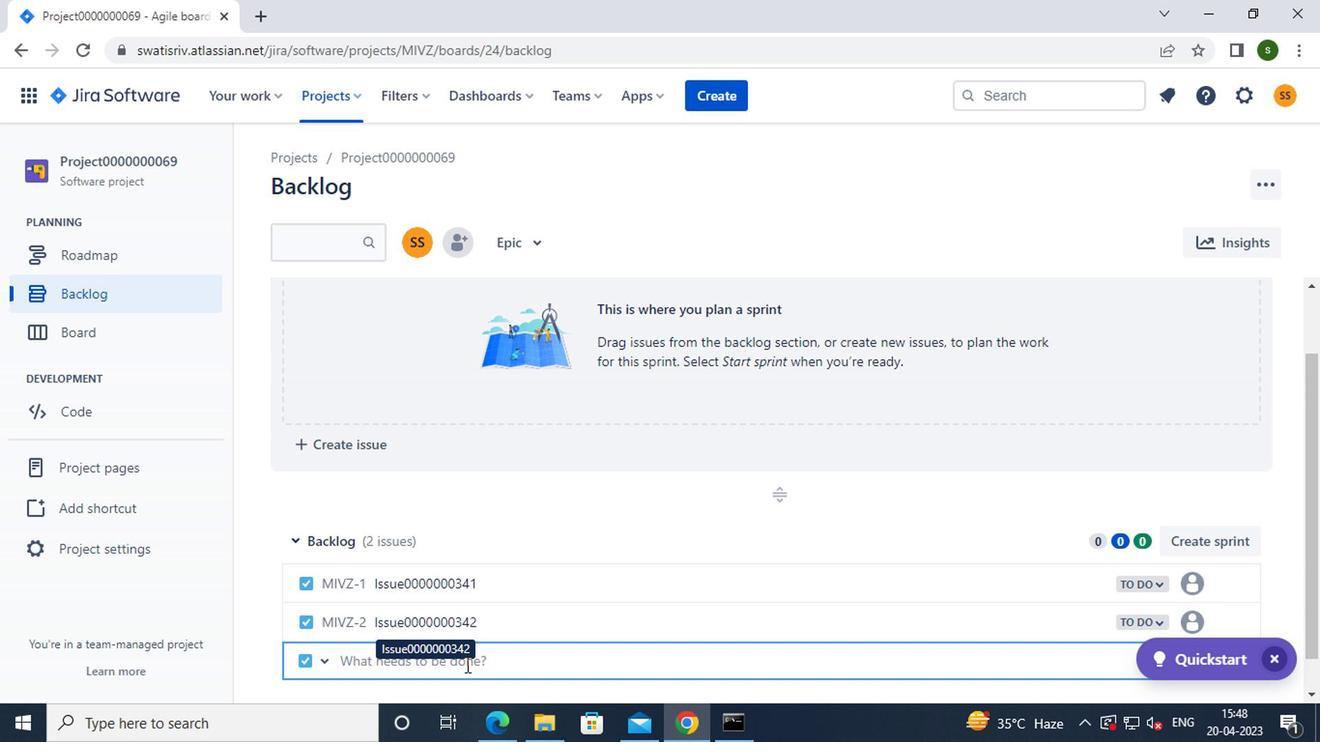 
Action: Key pressed <Key.caps_lock>i<Key.caps_lock>ssue0000000343<Key.enter><Key.f8>
Screenshot: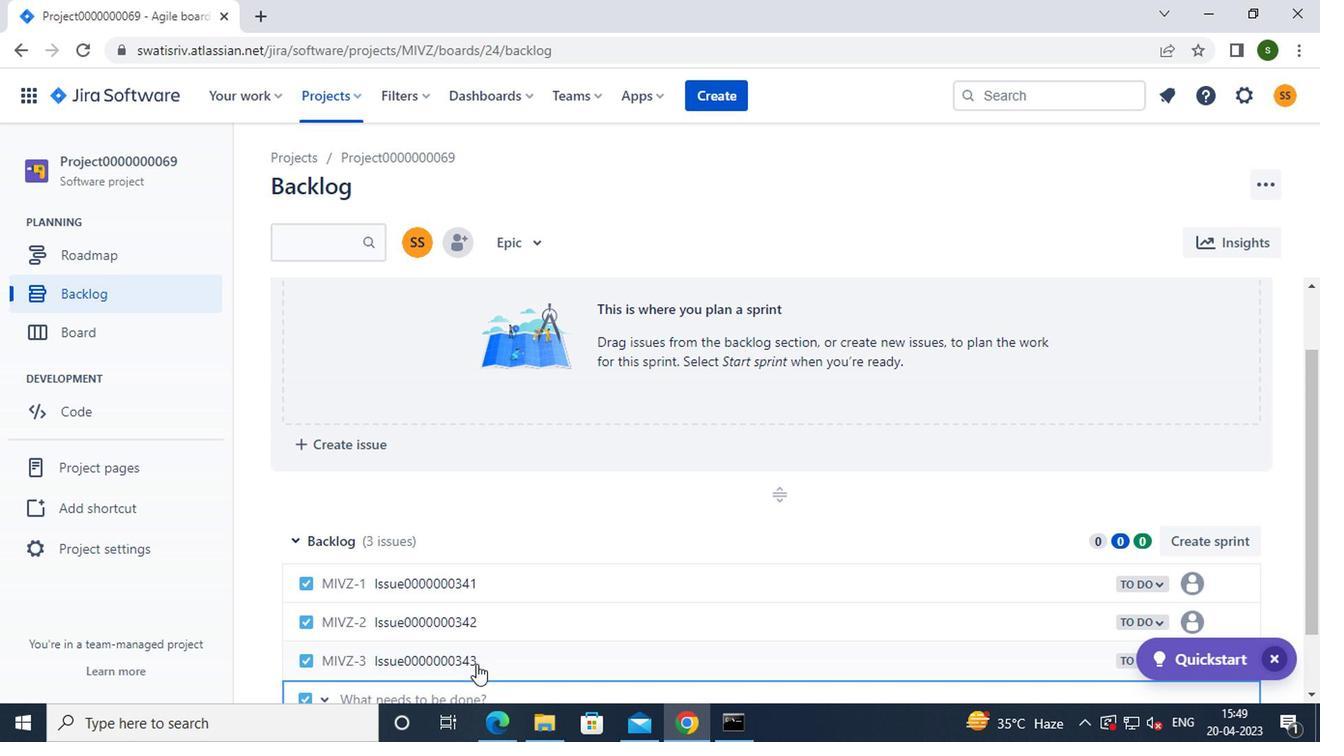 
